 Task: Add an event with the title Project Quality Control and Improvement Measures, date '2024/04/02', time 8:50 AM to 10:50 AMand add a description: Maintain comprehensive documentation of the risk mitigation process, including risk registers, mitigation plans, and lessons learned. Documenting lessons learned enables future projects to benefit from the knowledge and experience gained during risk mitigation activities.Select event color  Flamingo . Add location for the event as: 123 Main Street, City Center, New York, USA, logged in from the account softage.4@softage.netand send the event invitation to softage.9@softage.net and softage.10@softage.net. Set a reminder for the event Daily
Action: Mouse moved to (87, 105)
Screenshot: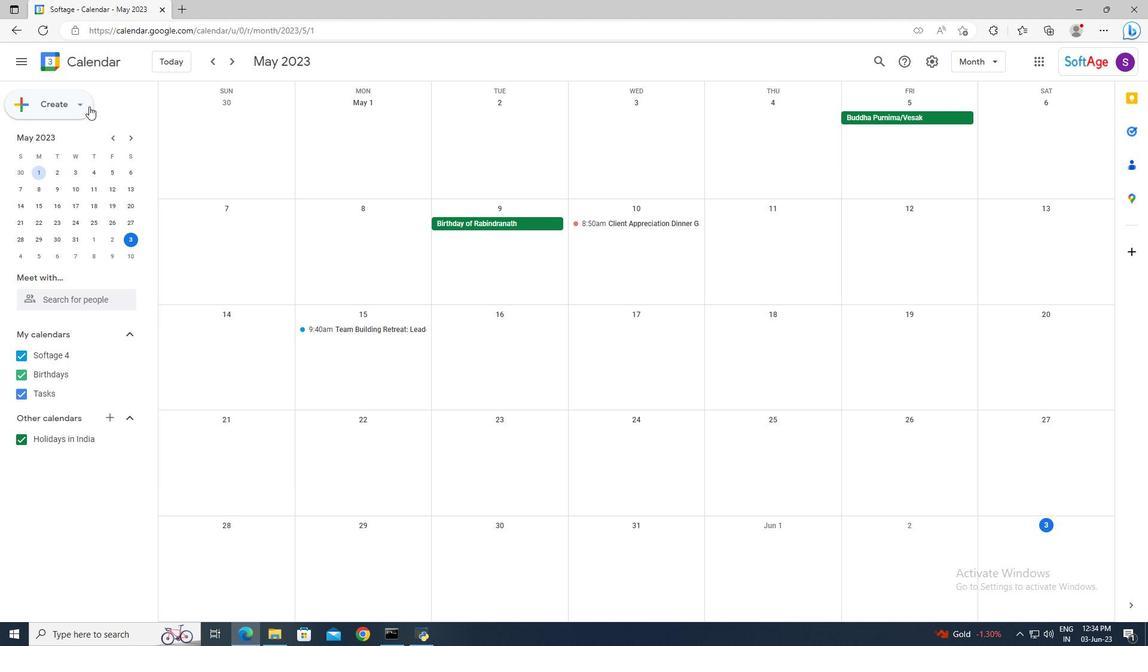 
Action: Mouse pressed left at (87, 105)
Screenshot: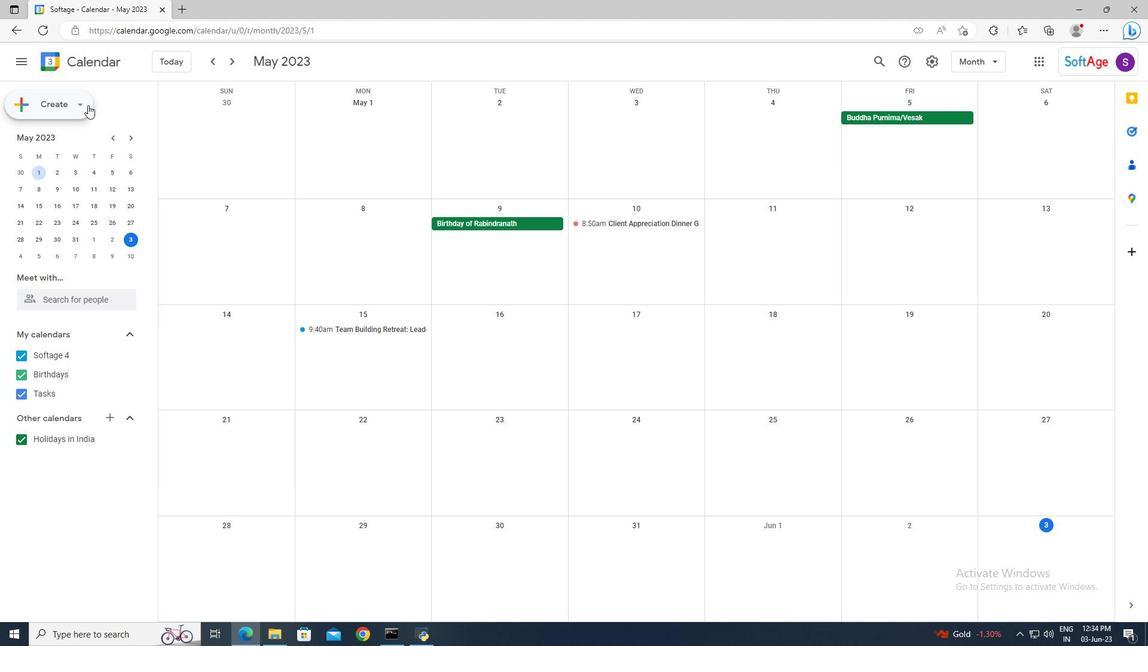 
Action: Mouse moved to (92, 133)
Screenshot: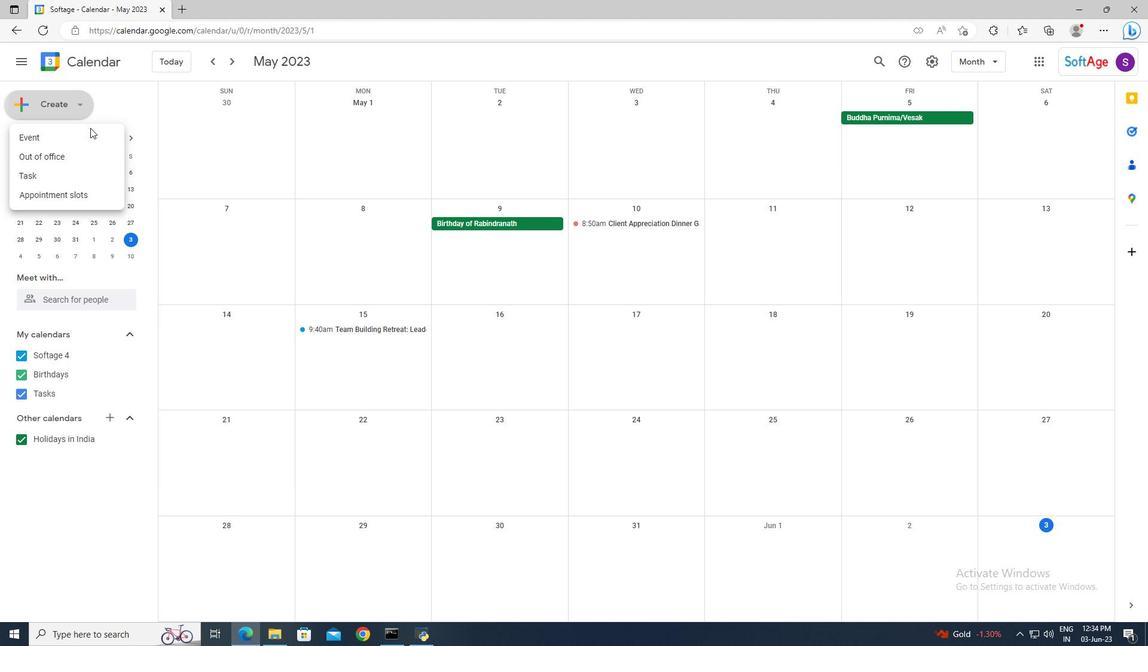 
Action: Mouse pressed left at (92, 133)
Screenshot: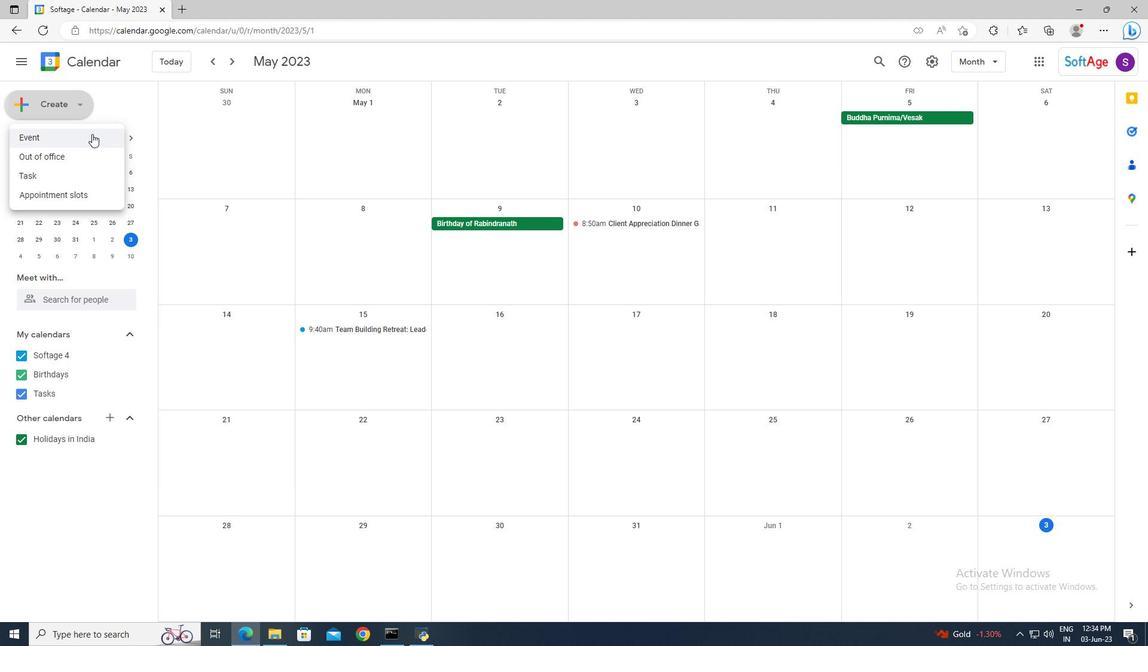 
Action: Mouse moved to (200, 396)
Screenshot: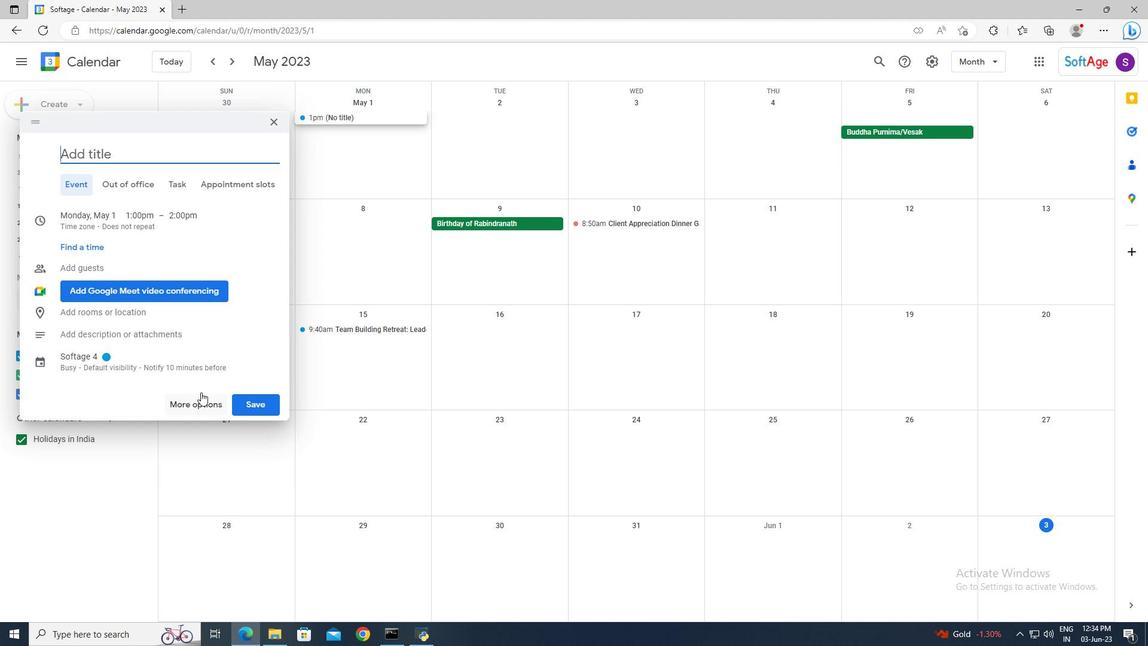 
Action: Mouse pressed left at (200, 396)
Screenshot: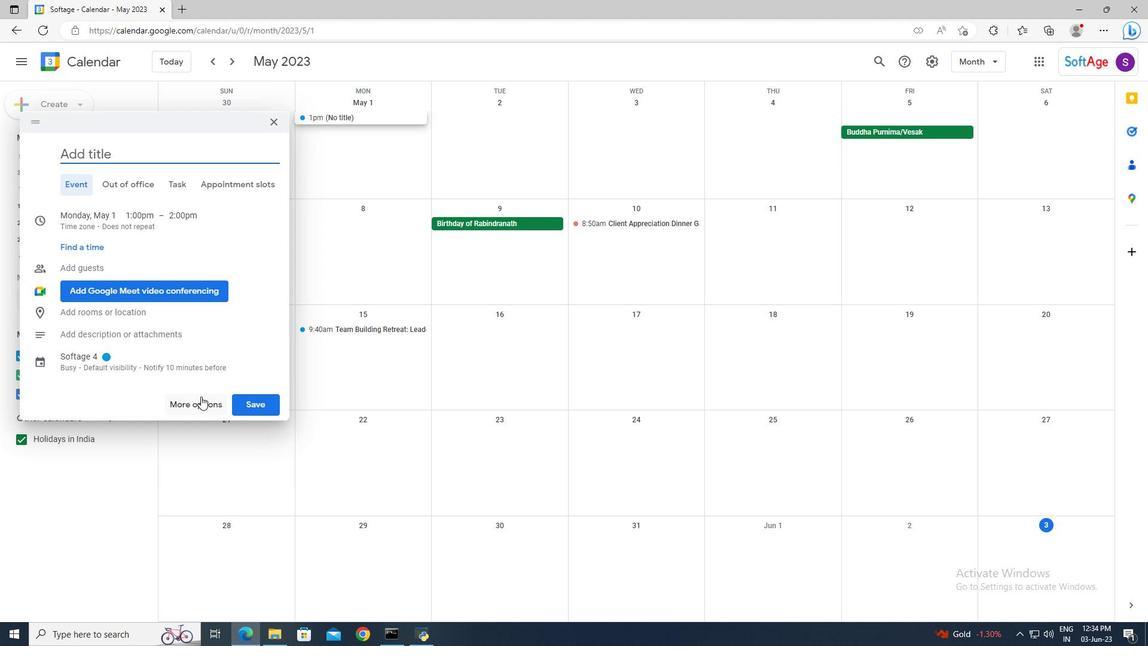 
Action: Mouse moved to (166, 69)
Screenshot: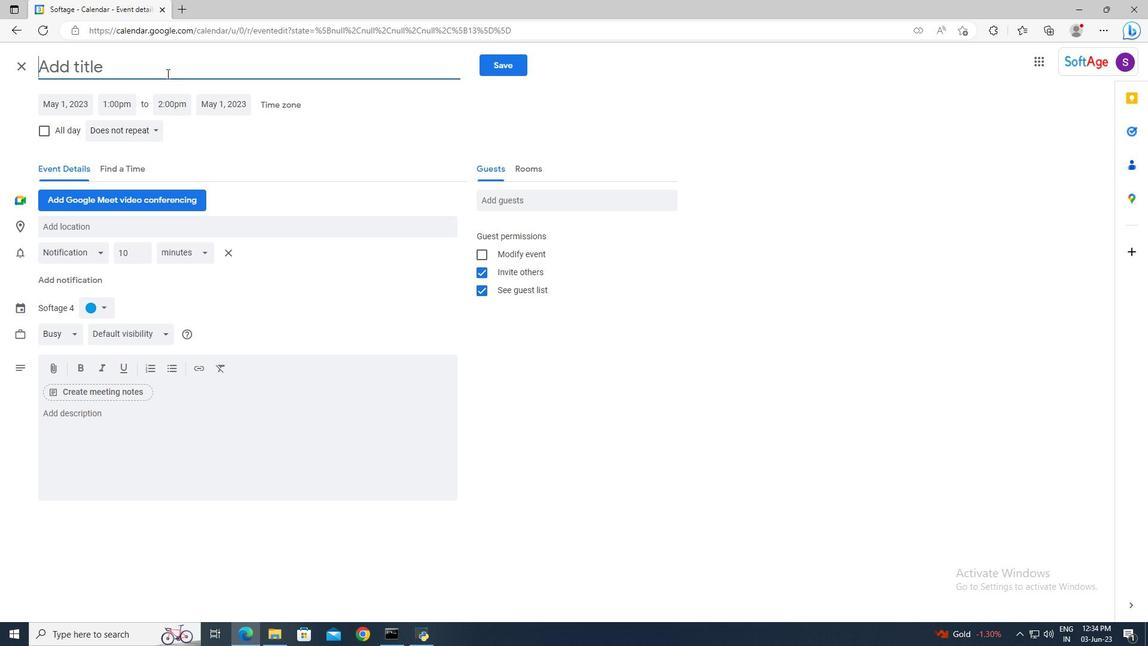 
Action: Mouse pressed left at (166, 69)
Screenshot: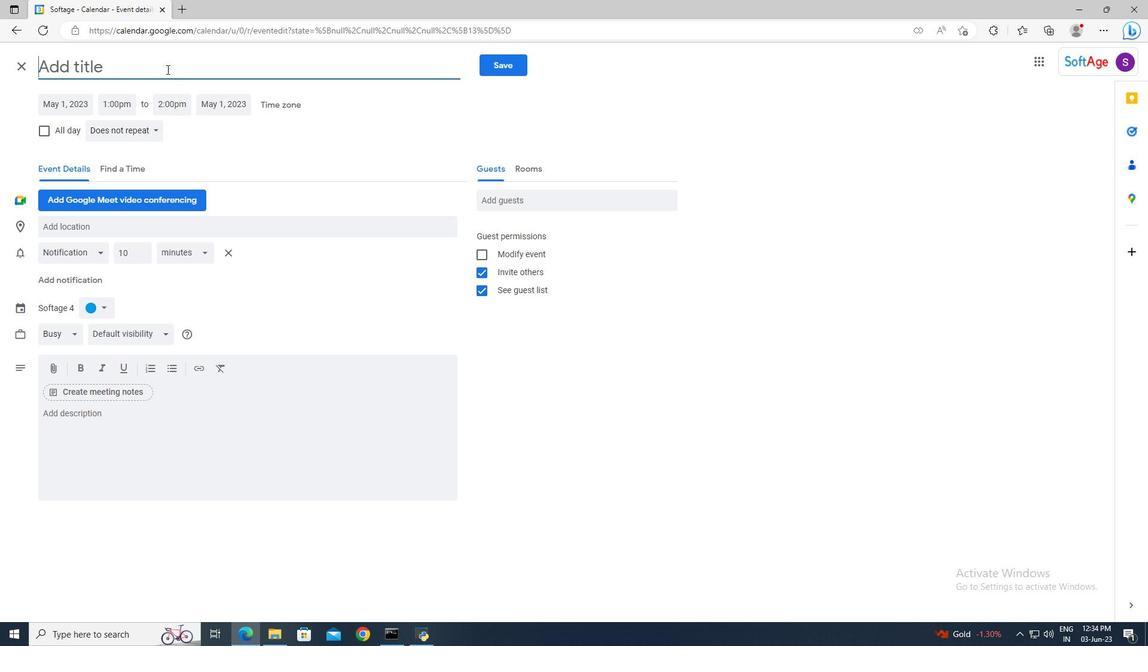 
Action: Key pressed <Key.shift>Pro
Screenshot: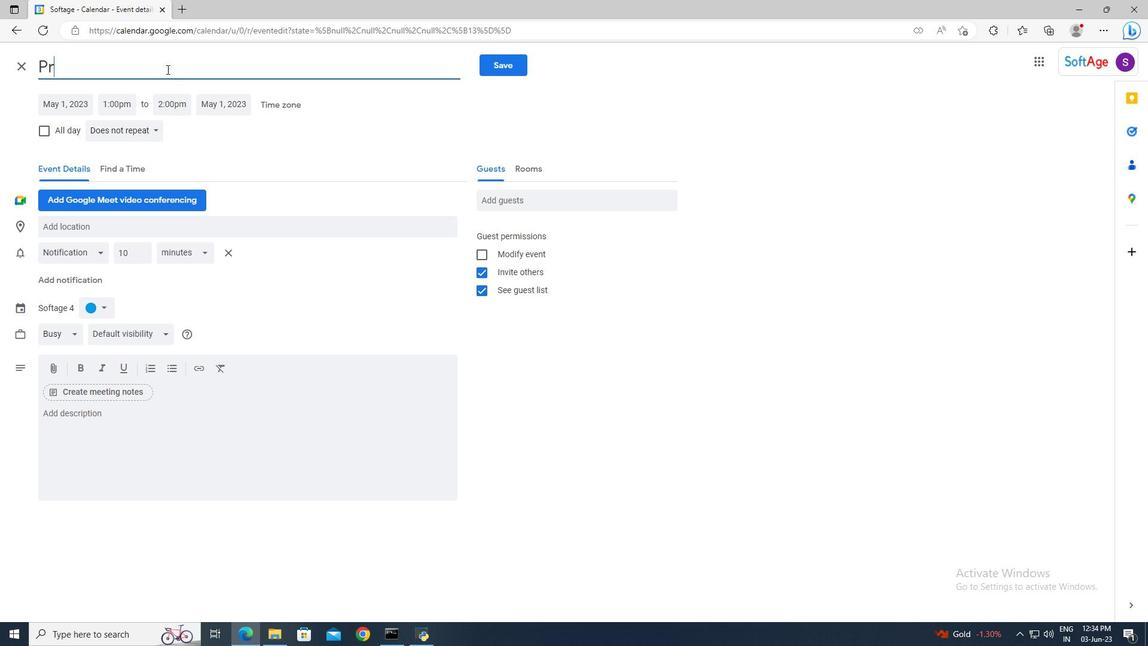 
Action: Mouse moved to (166, 69)
Screenshot: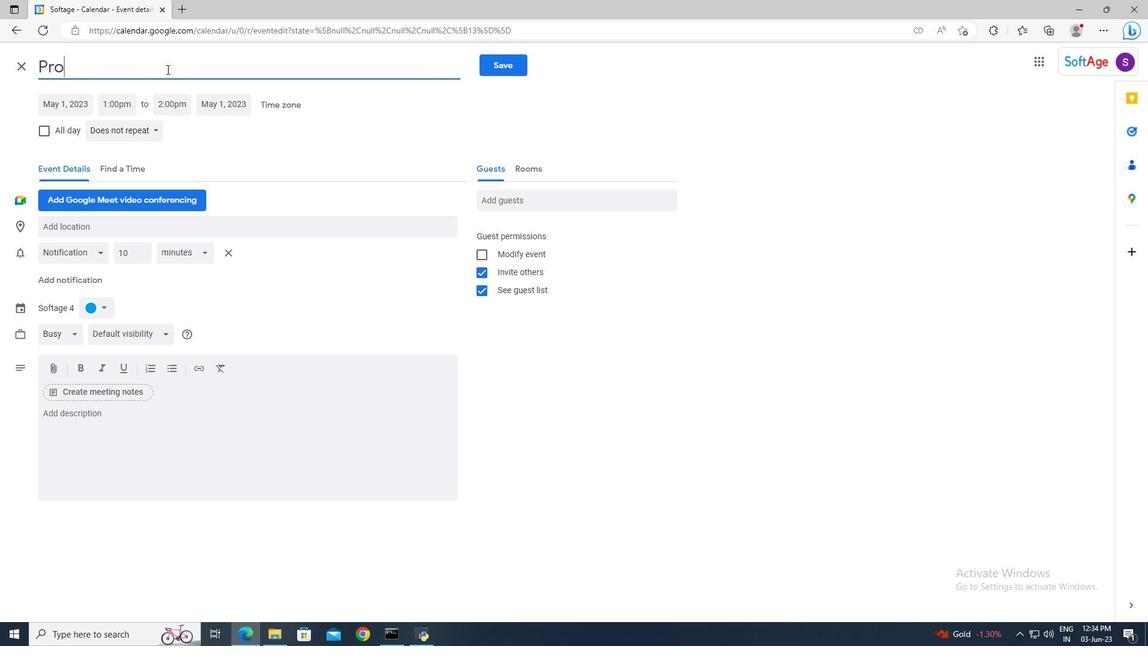 
Action: Key pressed ject<Key.space><Key.shift>Quality<Key.space><Key.shift>Control<Key.space>and<Key.space><Key.shift>Improvement<Key.space><Key.shift>Measures
Screenshot: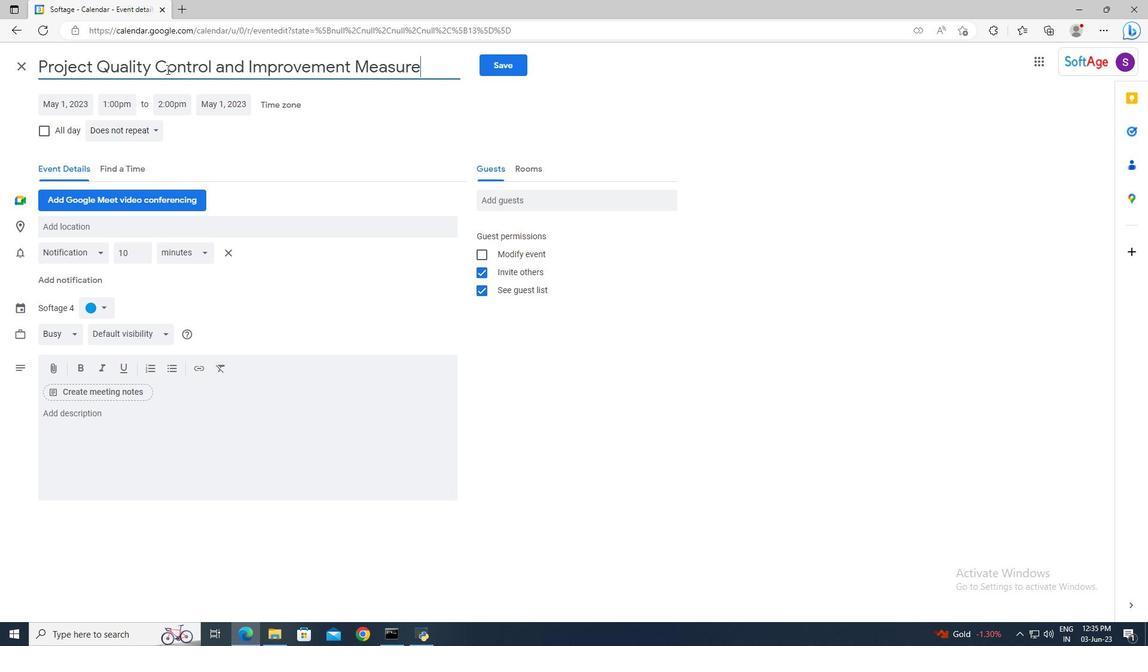 
Action: Mouse moved to (81, 104)
Screenshot: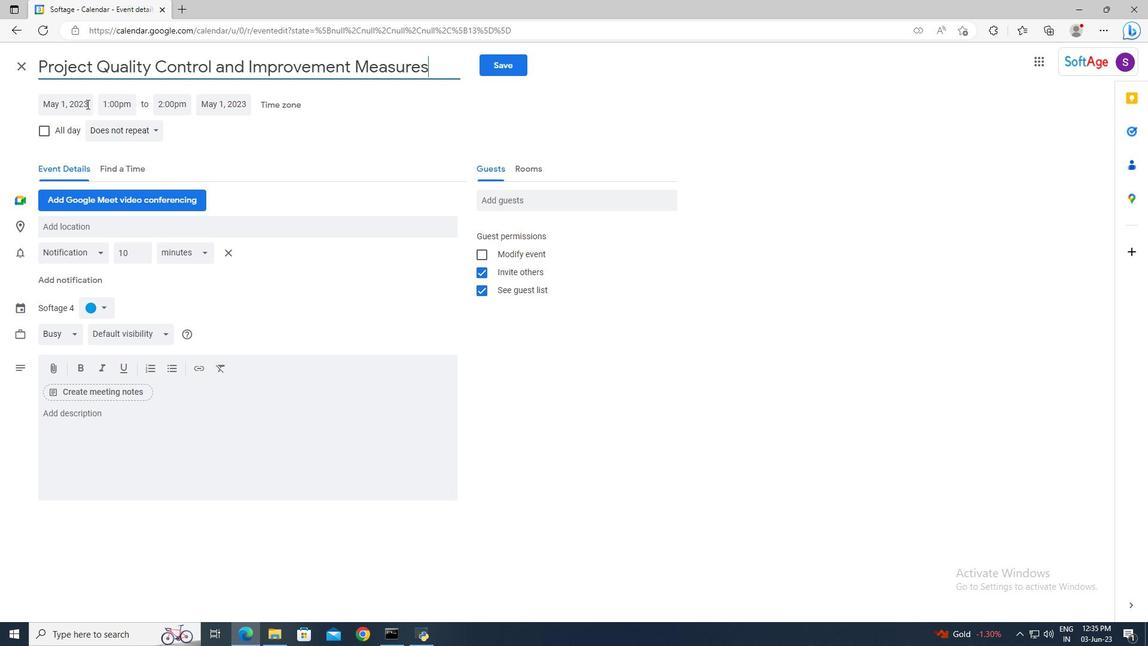 
Action: Mouse pressed left at (81, 104)
Screenshot: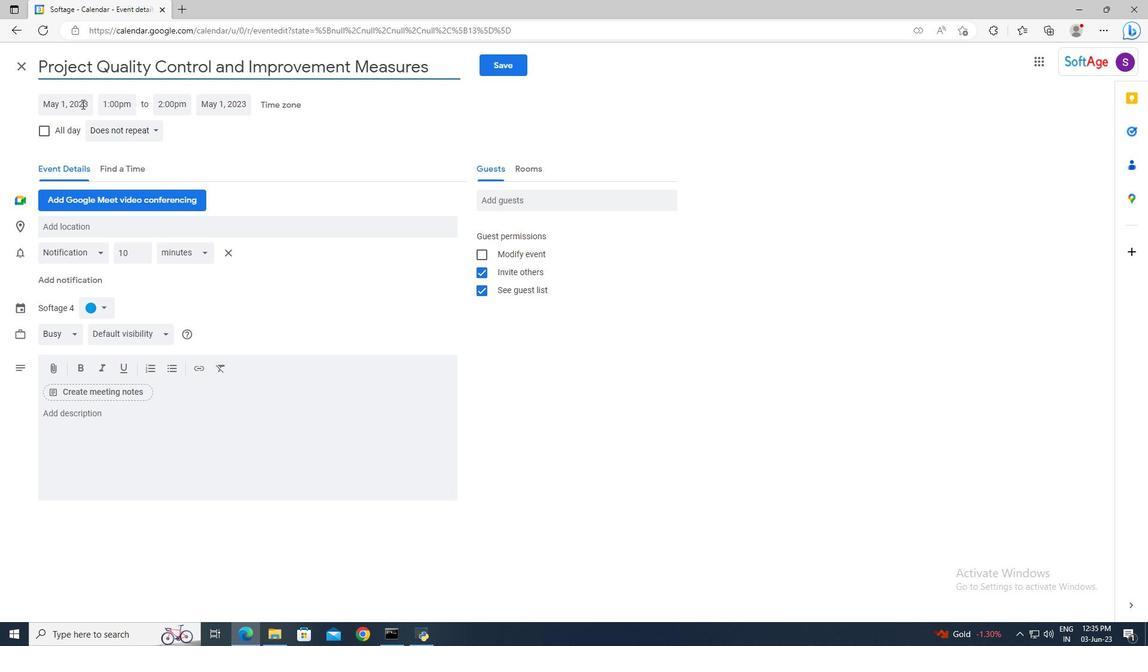 
Action: Mouse moved to (185, 130)
Screenshot: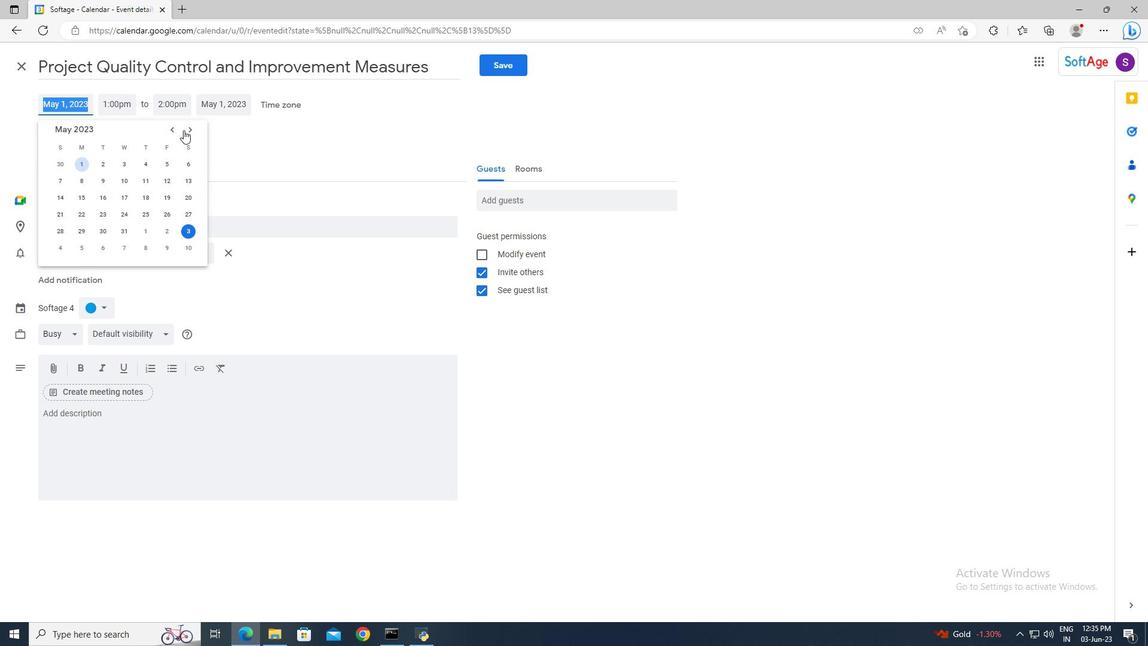 
Action: Mouse pressed left at (185, 130)
Screenshot: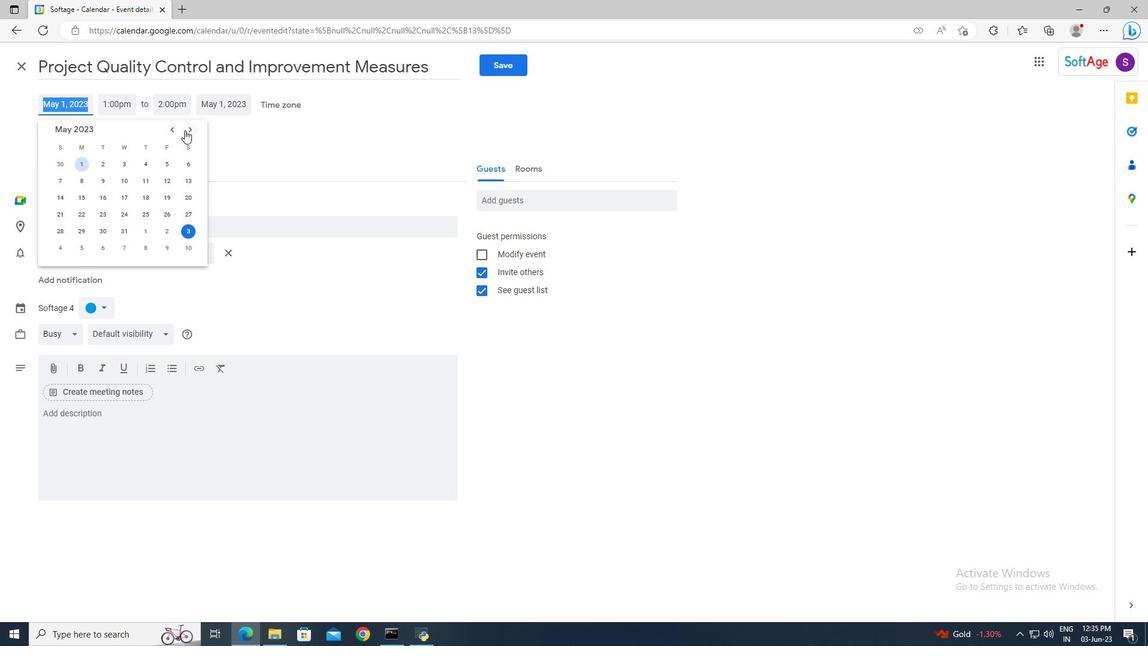 
Action: Mouse pressed left at (185, 130)
Screenshot: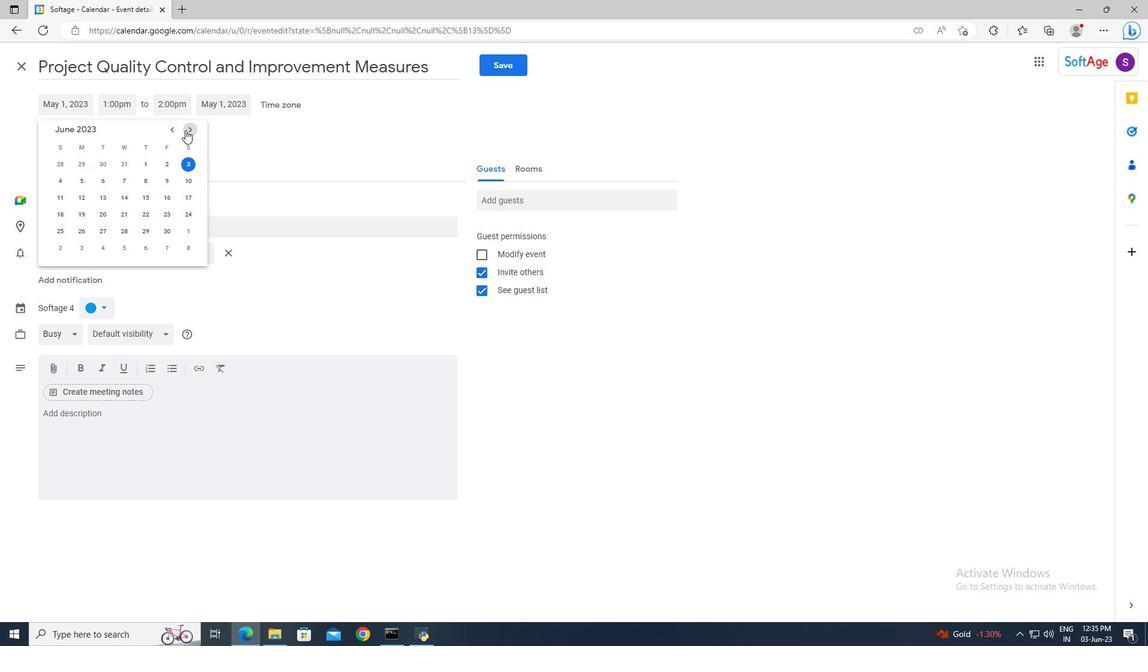 
Action: Mouse pressed left at (185, 130)
Screenshot: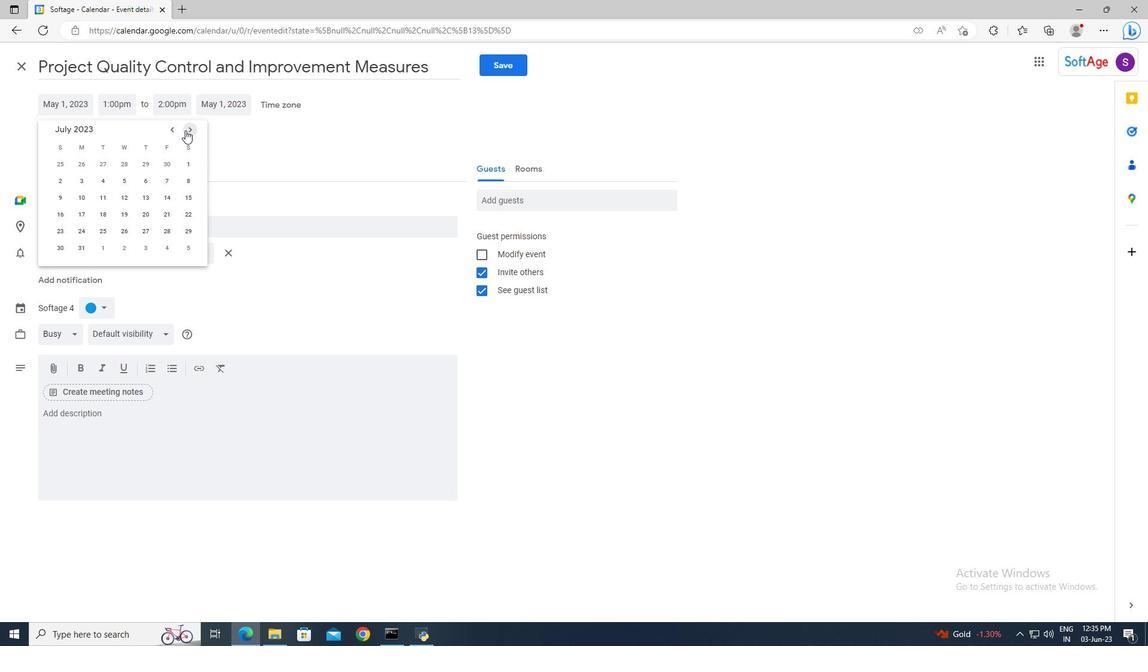 
Action: Mouse pressed left at (185, 130)
Screenshot: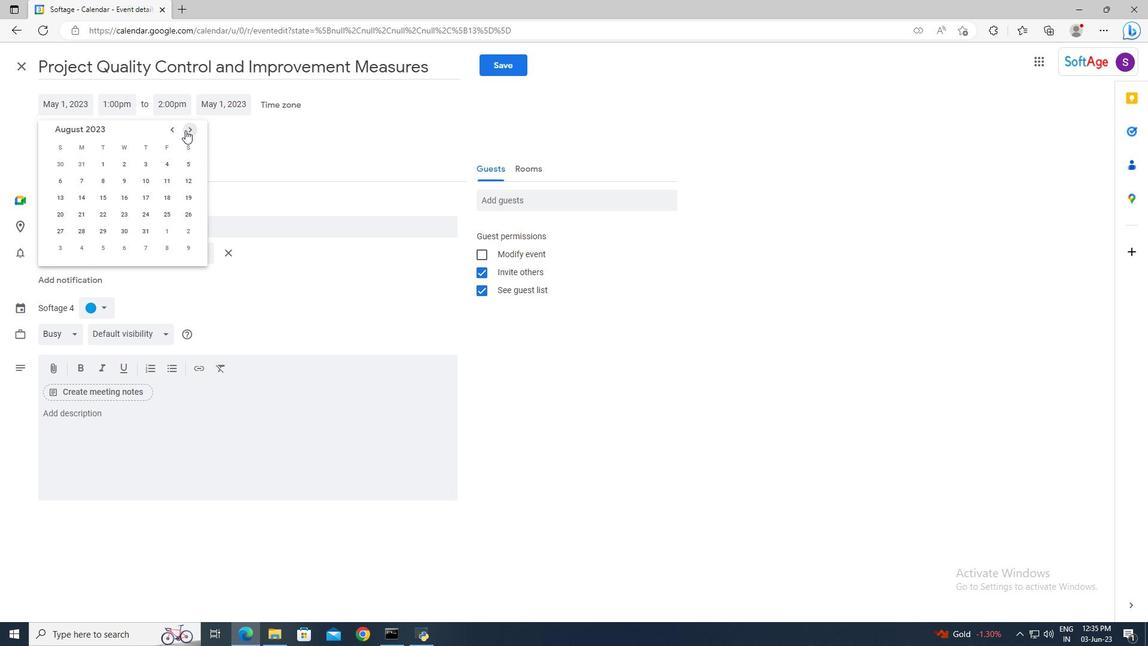 
Action: Mouse pressed left at (185, 130)
Screenshot: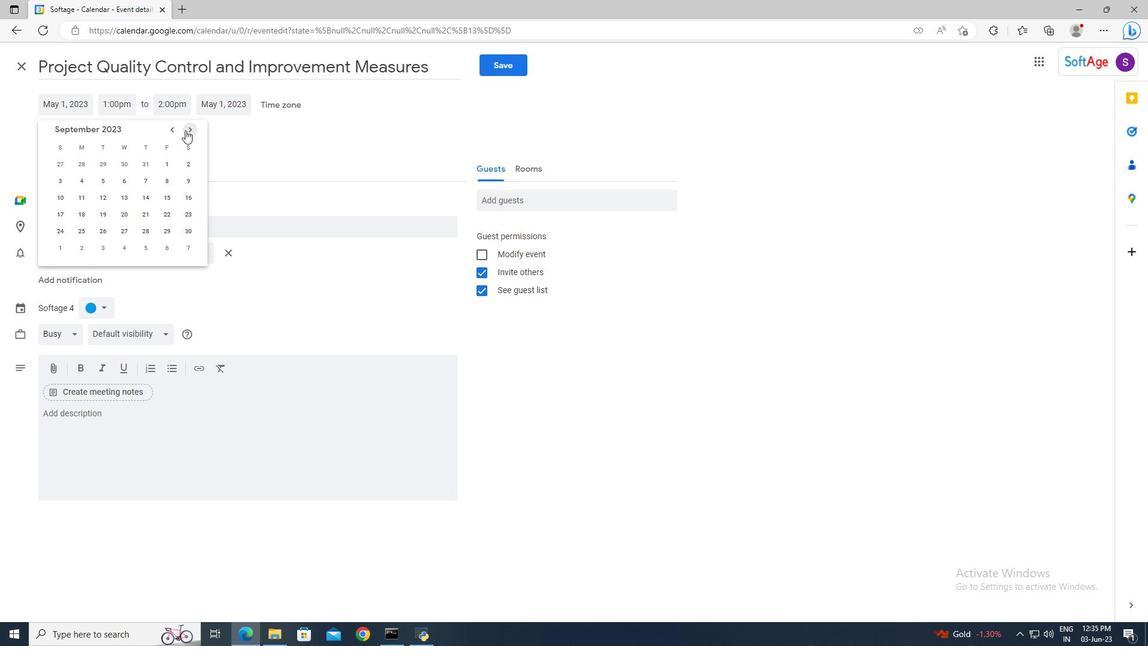 
Action: Mouse pressed left at (185, 130)
Screenshot: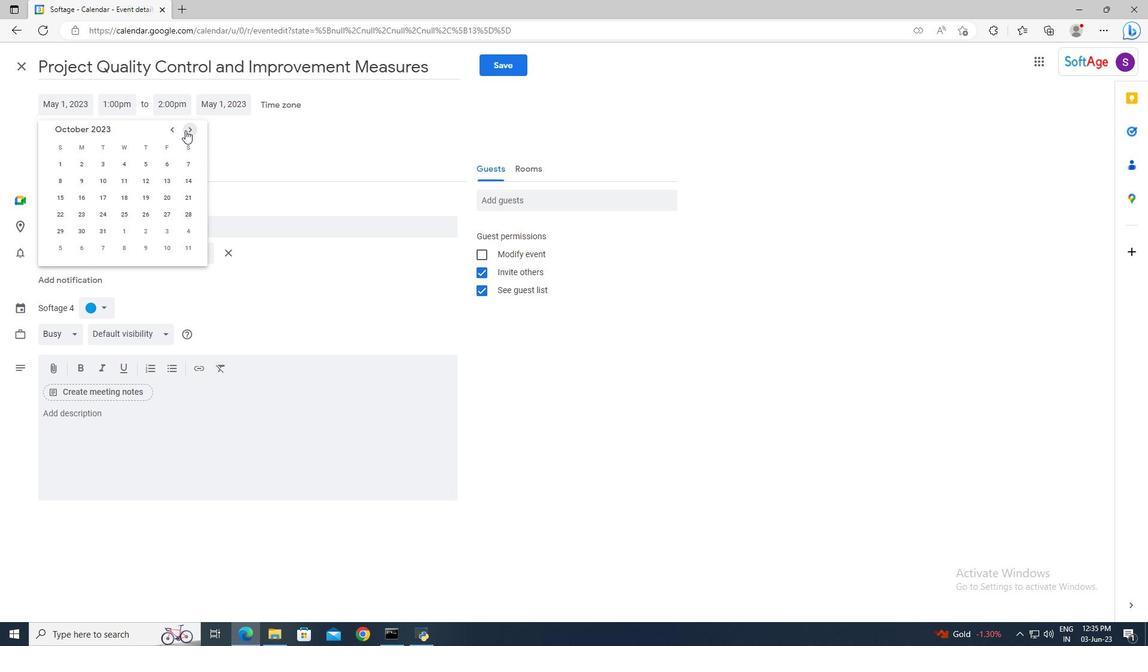 
Action: Mouse pressed left at (185, 130)
Screenshot: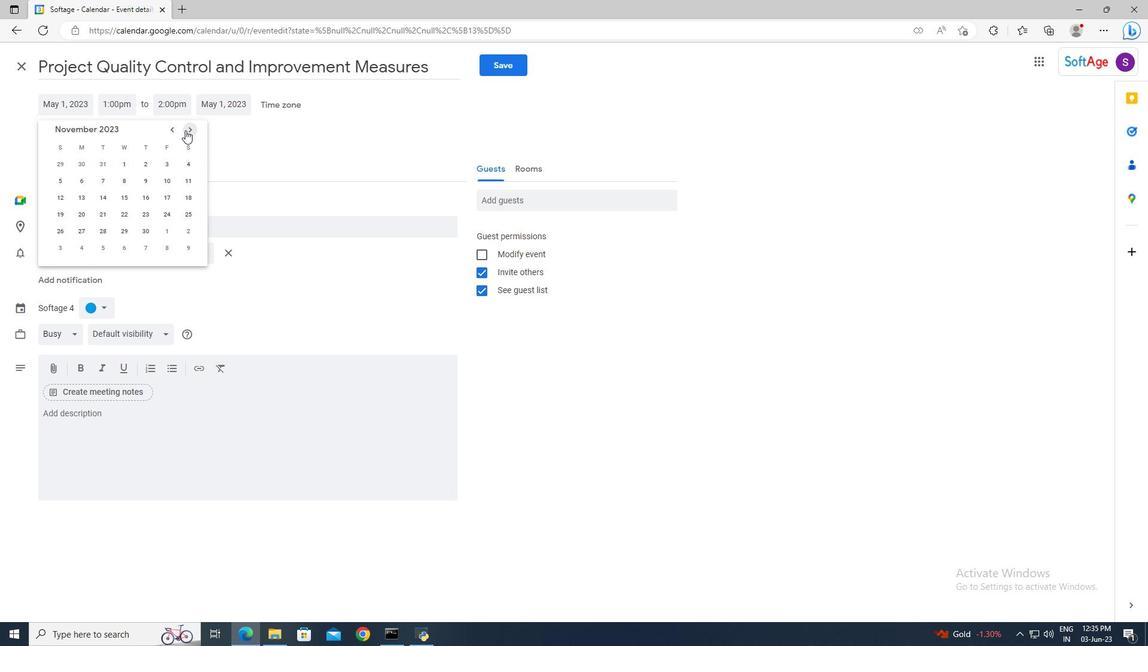 
Action: Mouse pressed left at (185, 130)
Screenshot: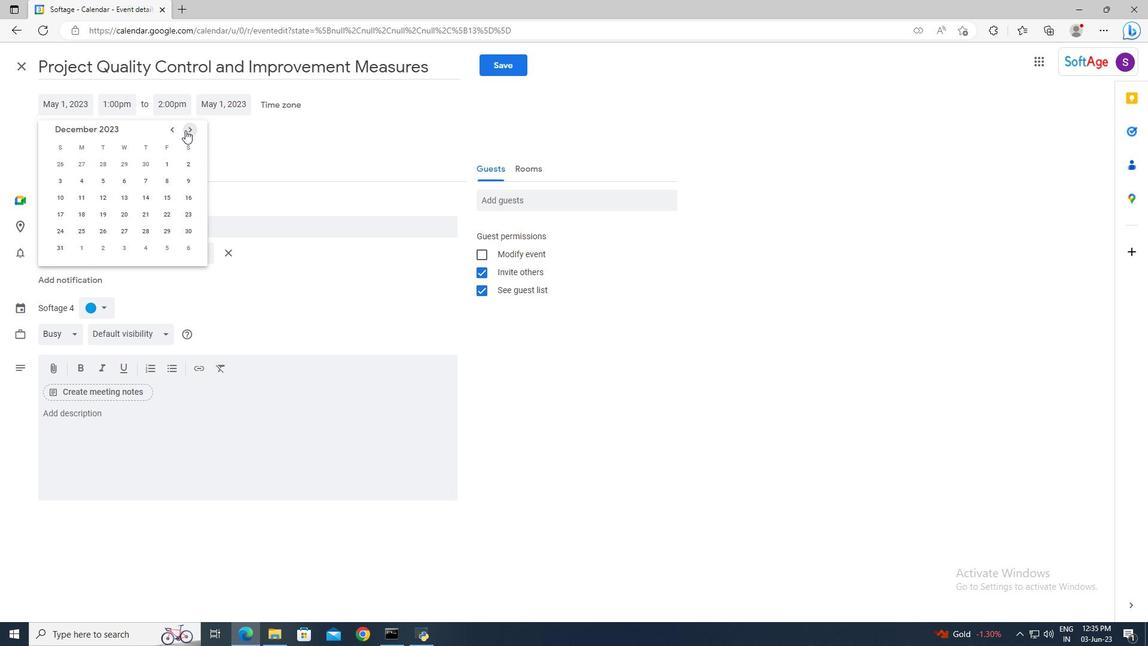 
Action: Mouse pressed left at (185, 130)
Screenshot: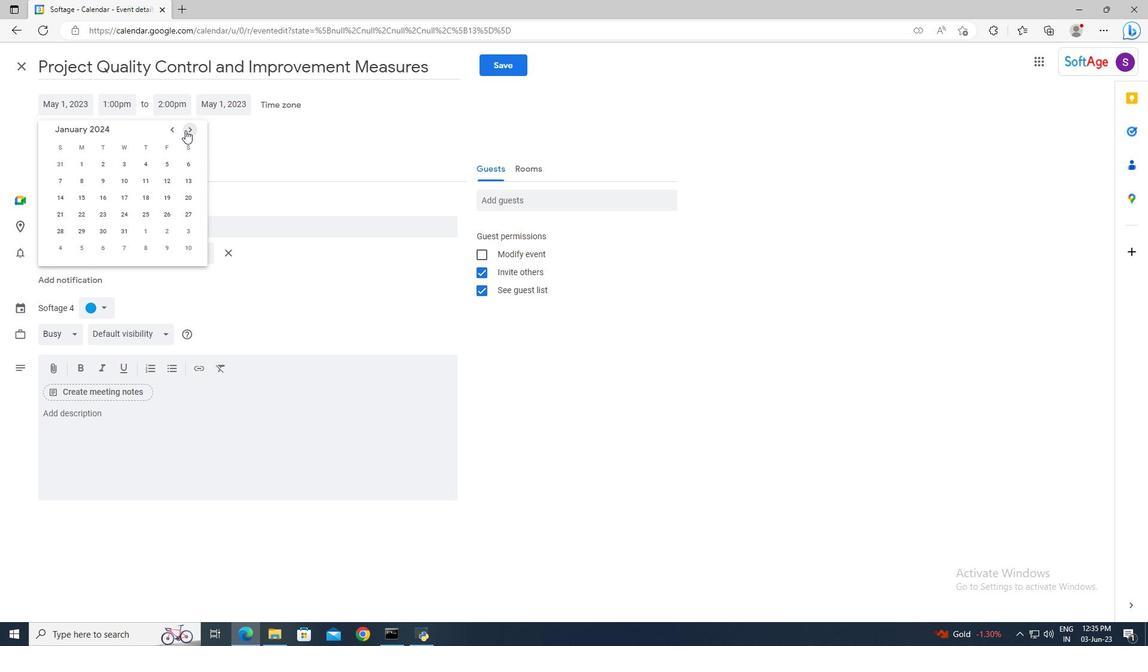 
Action: Mouse pressed left at (185, 130)
Screenshot: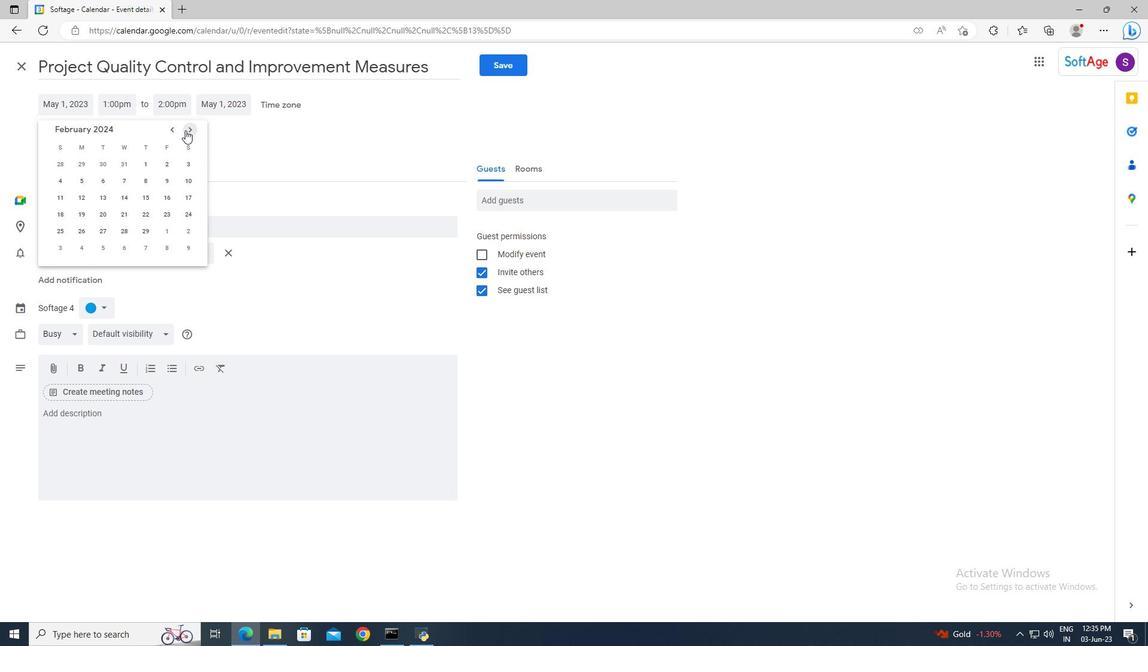 
Action: Mouse pressed left at (185, 130)
Screenshot: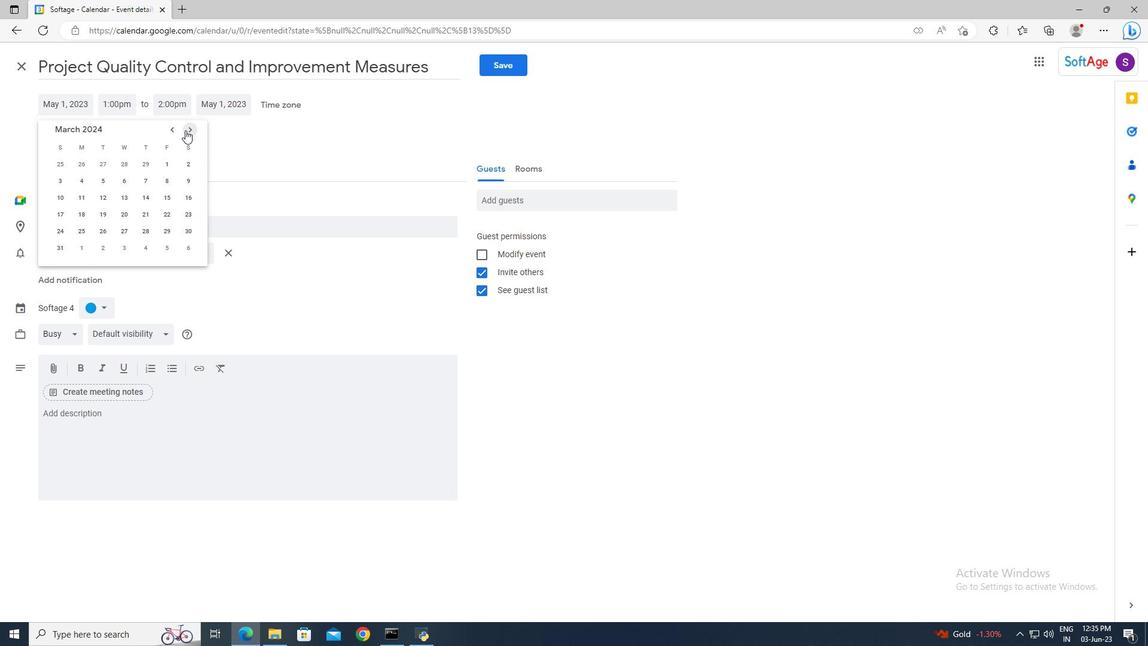 
Action: Mouse moved to (105, 163)
Screenshot: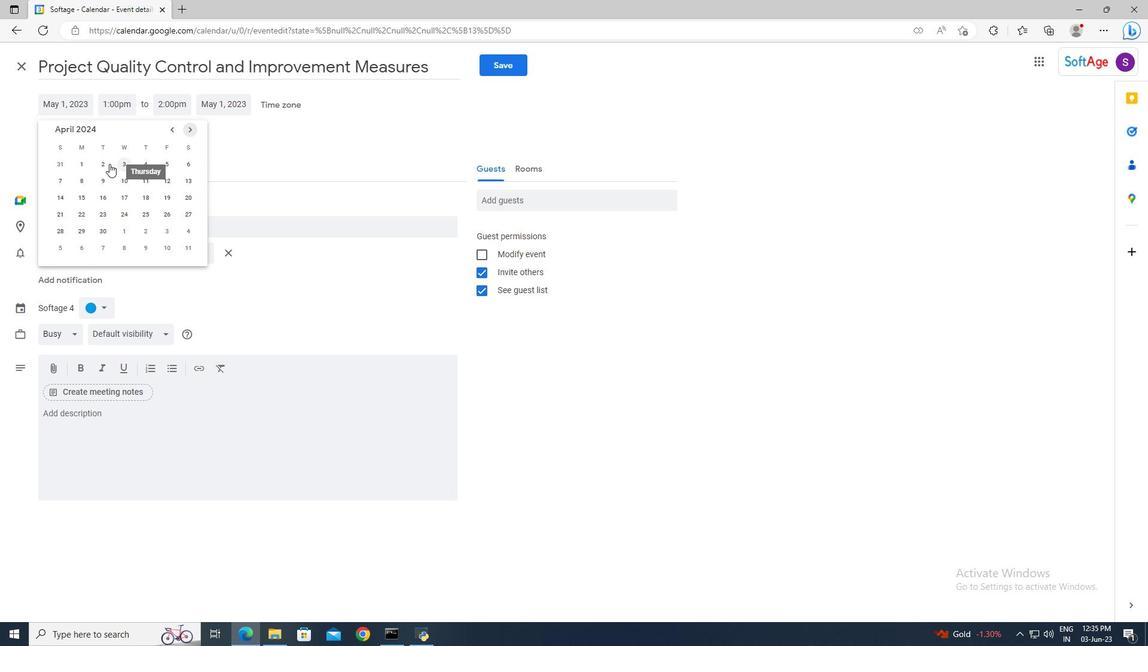 
Action: Mouse pressed left at (105, 163)
Screenshot: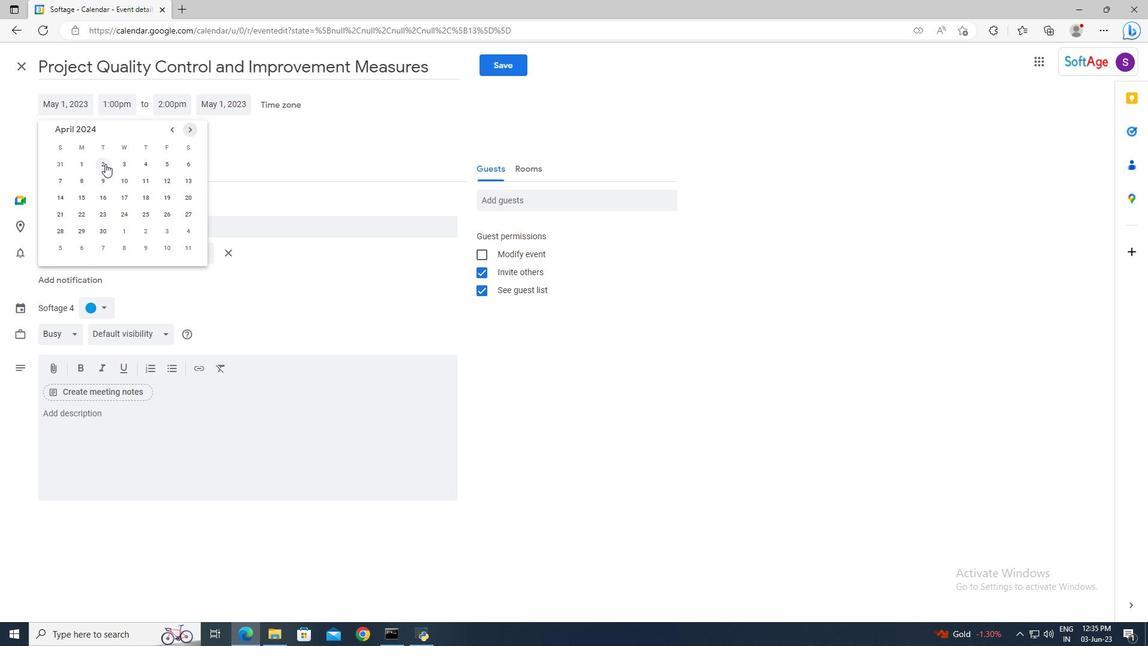 
Action: Mouse moved to (116, 107)
Screenshot: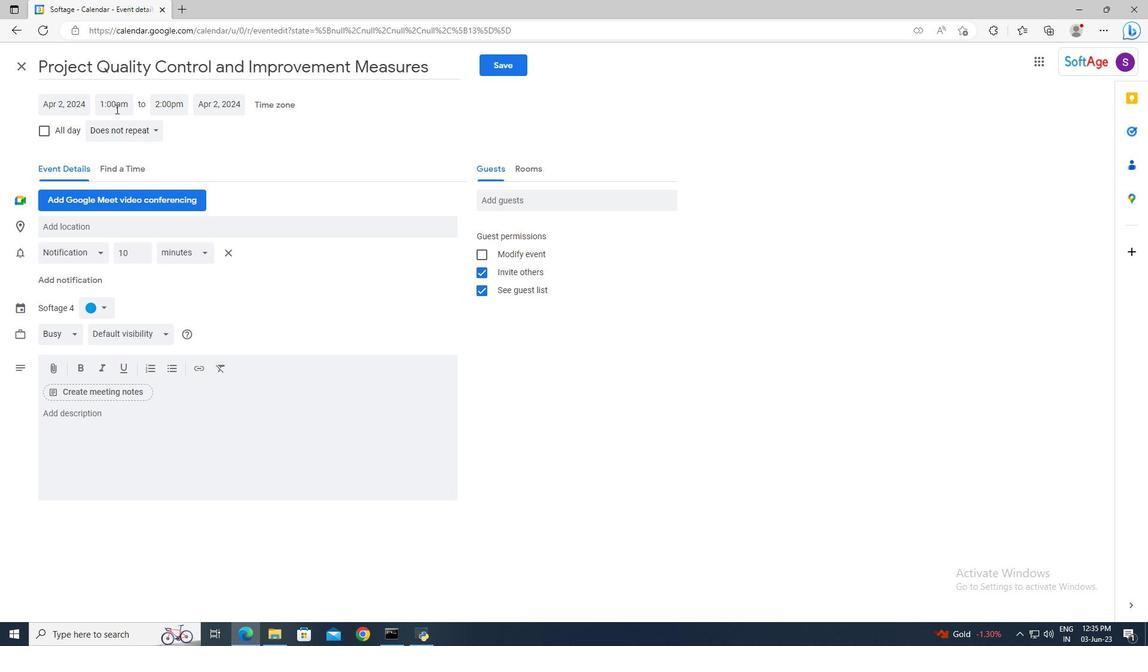 
Action: Mouse pressed left at (116, 107)
Screenshot: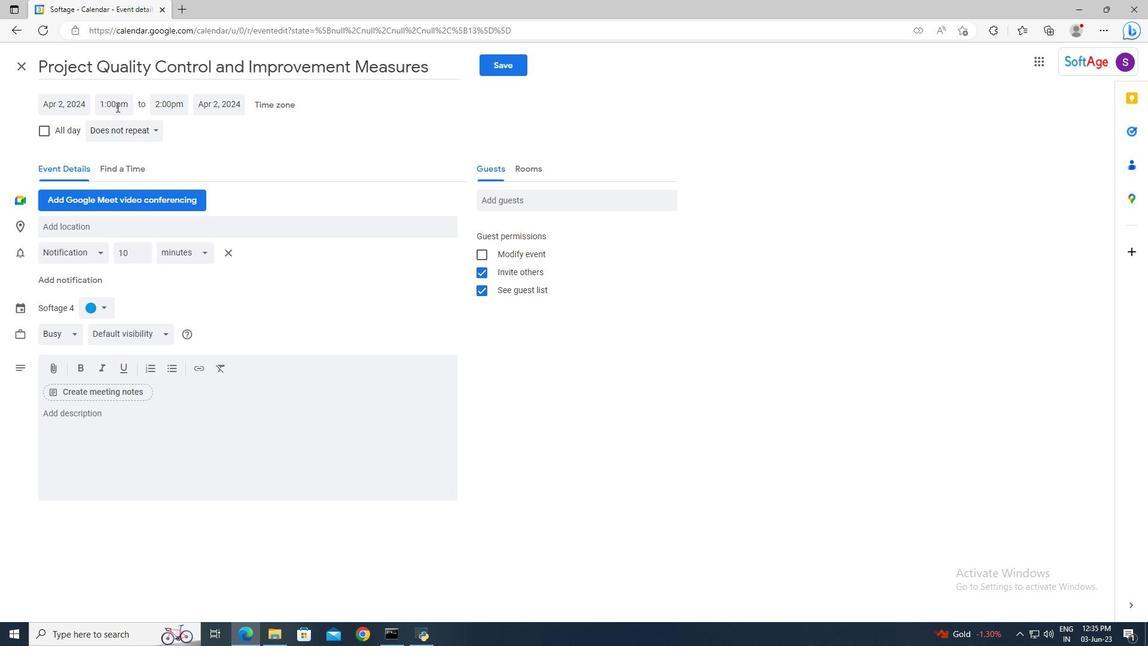 
Action: Key pressed 8<Key.shift>:50am<Key.enter><Key.tab>10<Key.shift>:50am<Key.enter>
Screenshot: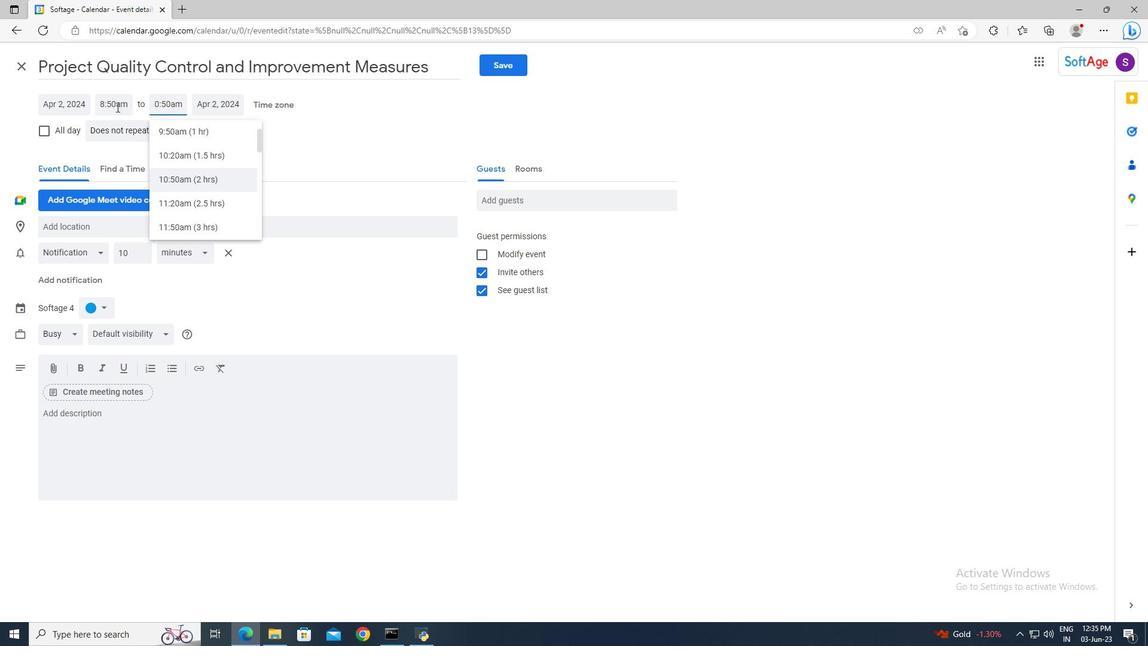 
Action: Mouse moved to (118, 418)
Screenshot: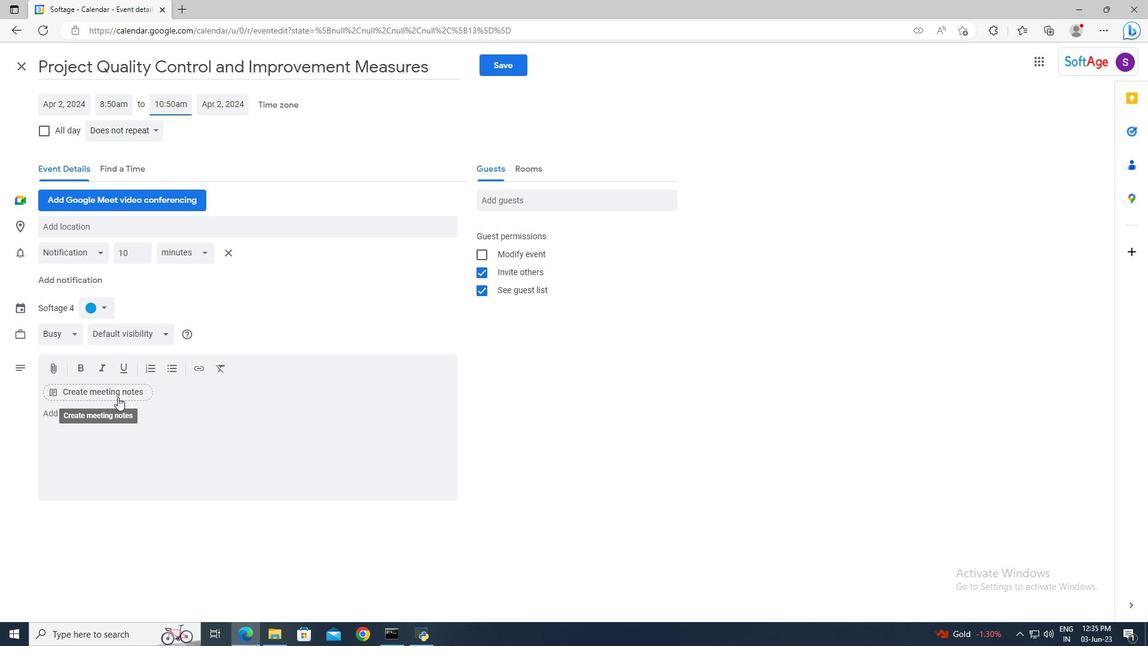 
Action: Mouse pressed left at (118, 418)
Screenshot: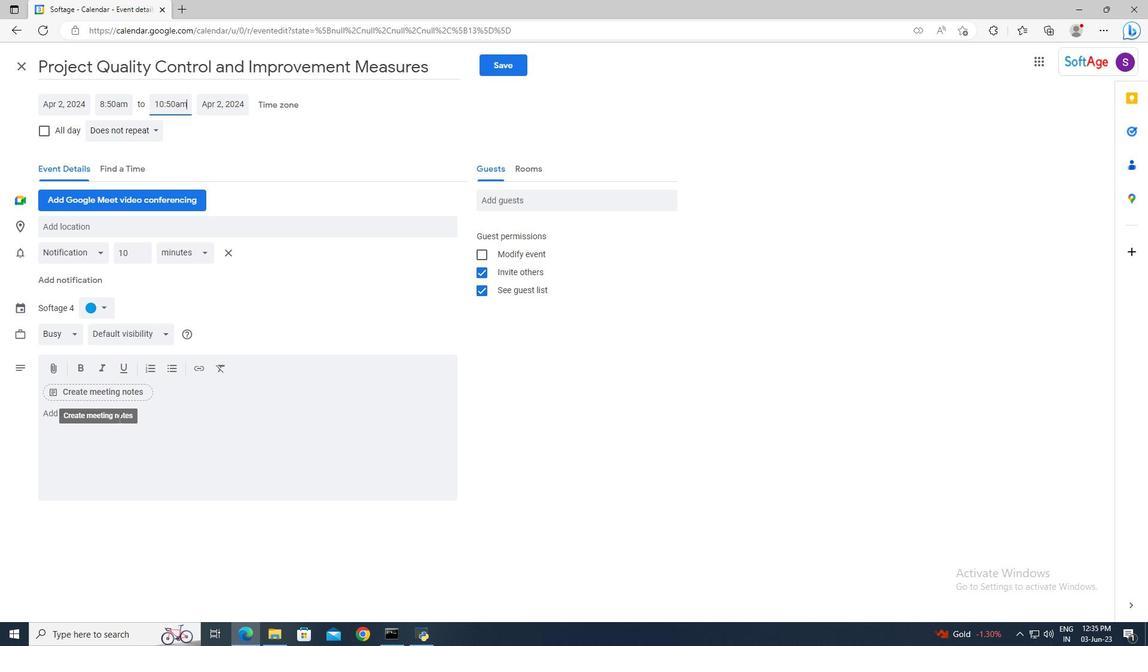 
Action: Key pressed <Key.shift>Maintain<Key.space>comprehensive<Key.space>documentation<Key.space>of<Key.space>the<Key.space>risk<Key.space>mitigation<Key.space>process,<Key.space>including<Key.space>risk<Key.space>registers,<Key.space>mitigation<Key.space>plans,<Key.space>and<Key.space>lessons<Key.space>learned.<Key.space><Key.shift>Documenting<Key.space>lessons<Key.space>learned<Key.space>enables<Key.space>future<Key.space>projects<Key.space>to<Key.space>benefit<Key.space>from<Key.space>the<Key.space>knowledge<Key.space>and<Key.space>experience<Key.space>gained<Key.space>during<Key.space>risk<Key.space>mitigation<Key.space>activities.
Screenshot: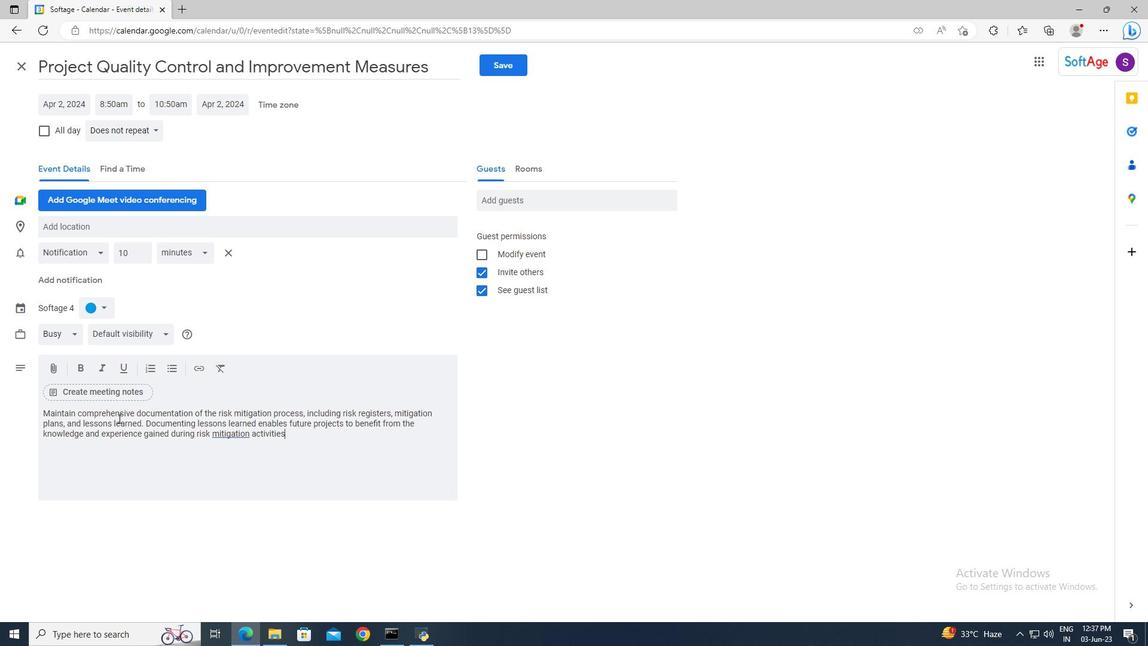 
Action: Mouse moved to (104, 304)
Screenshot: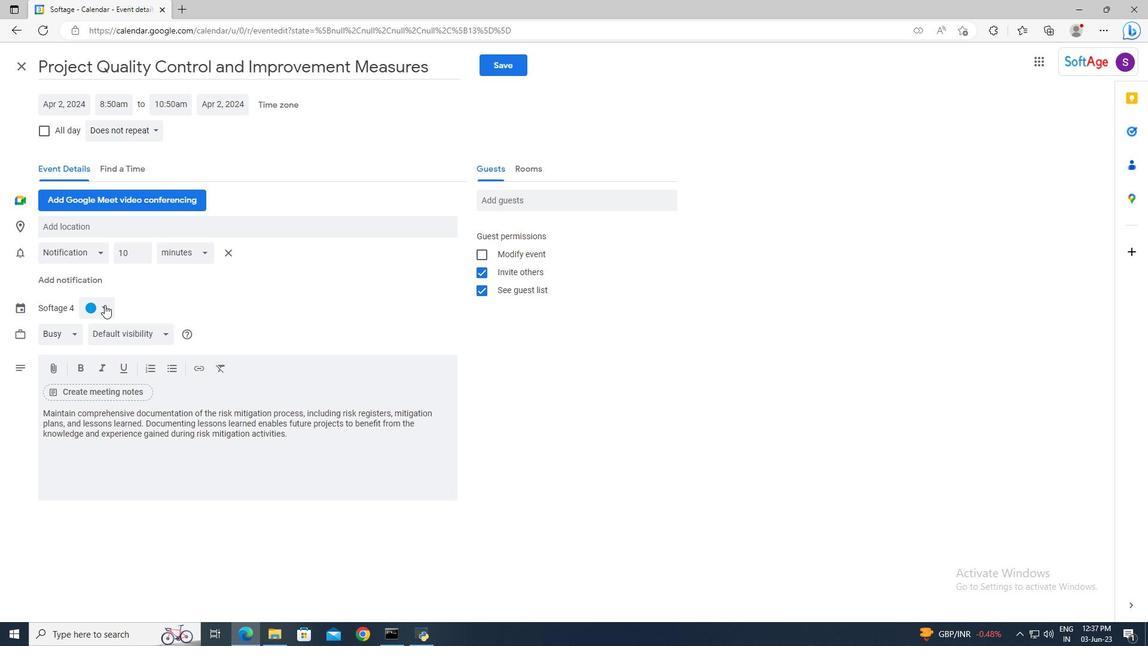 
Action: Mouse pressed left at (104, 304)
Screenshot: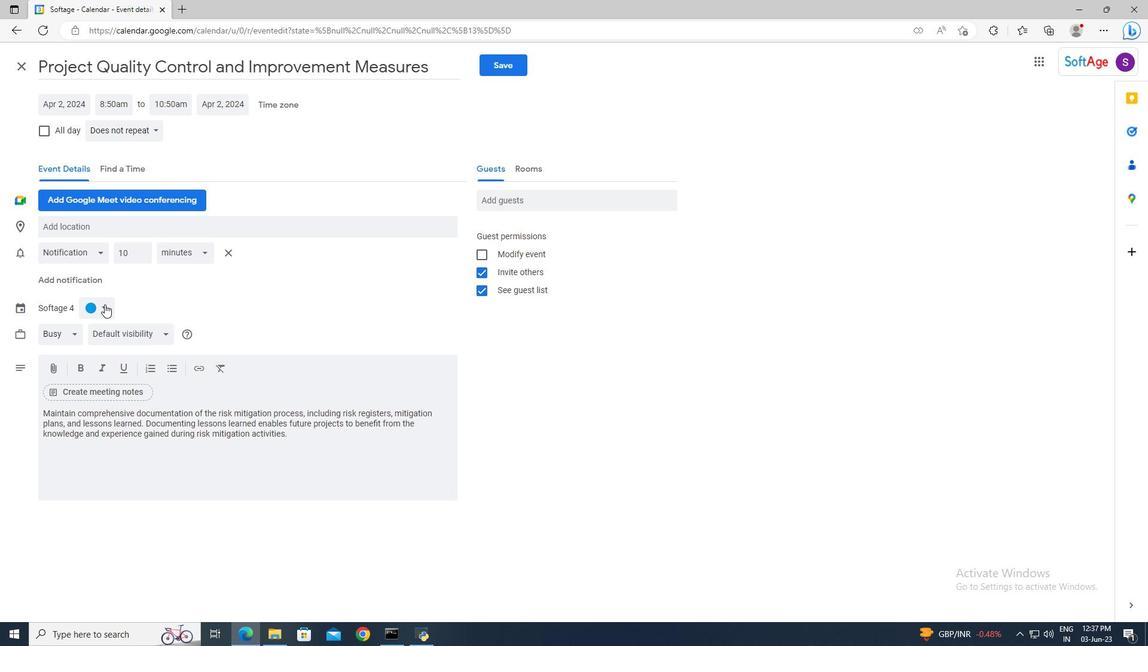 
Action: Mouse moved to (105, 306)
Screenshot: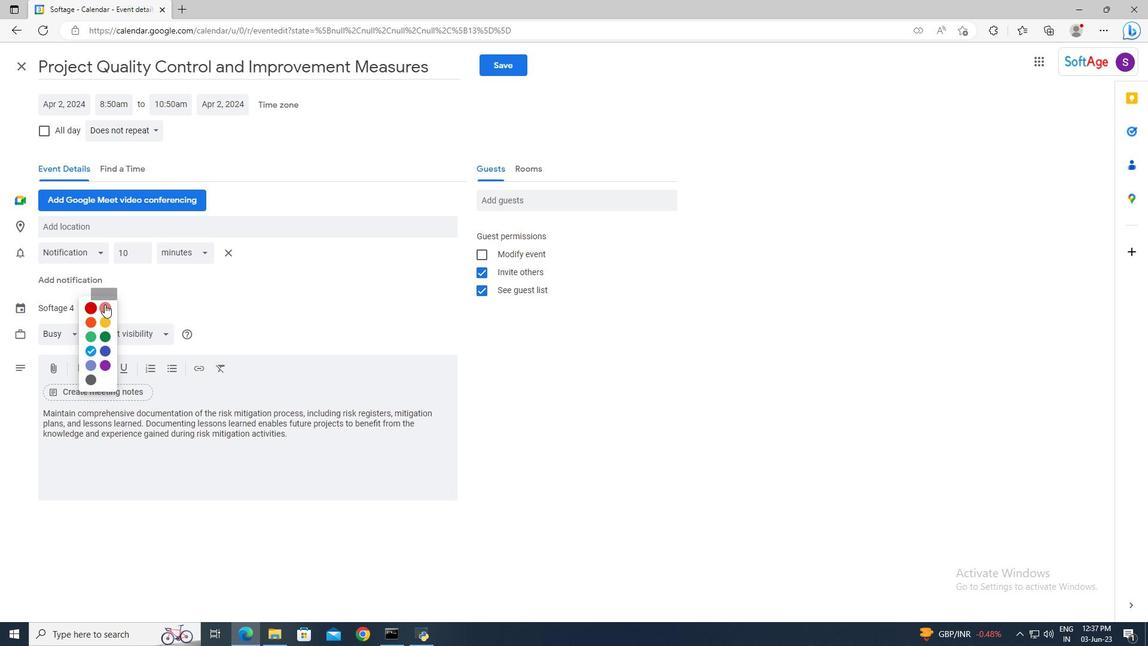 
Action: Mouse pressed left at (105, 306)
Screenshot: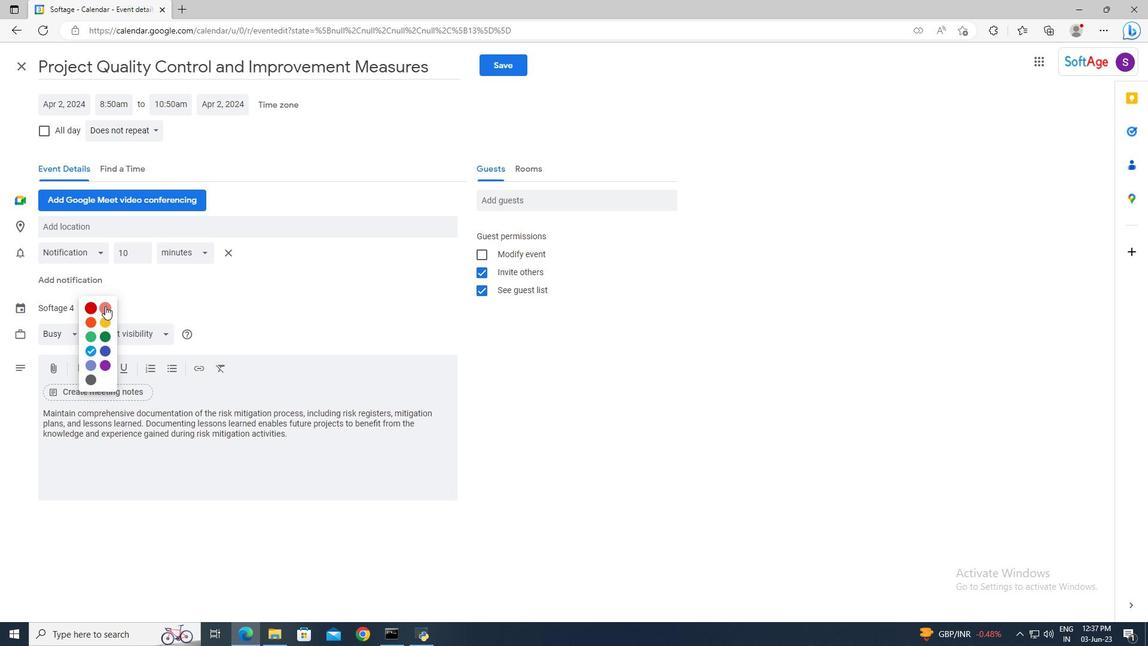 
Action: Mouse moved to (109, 228)
Screenshot: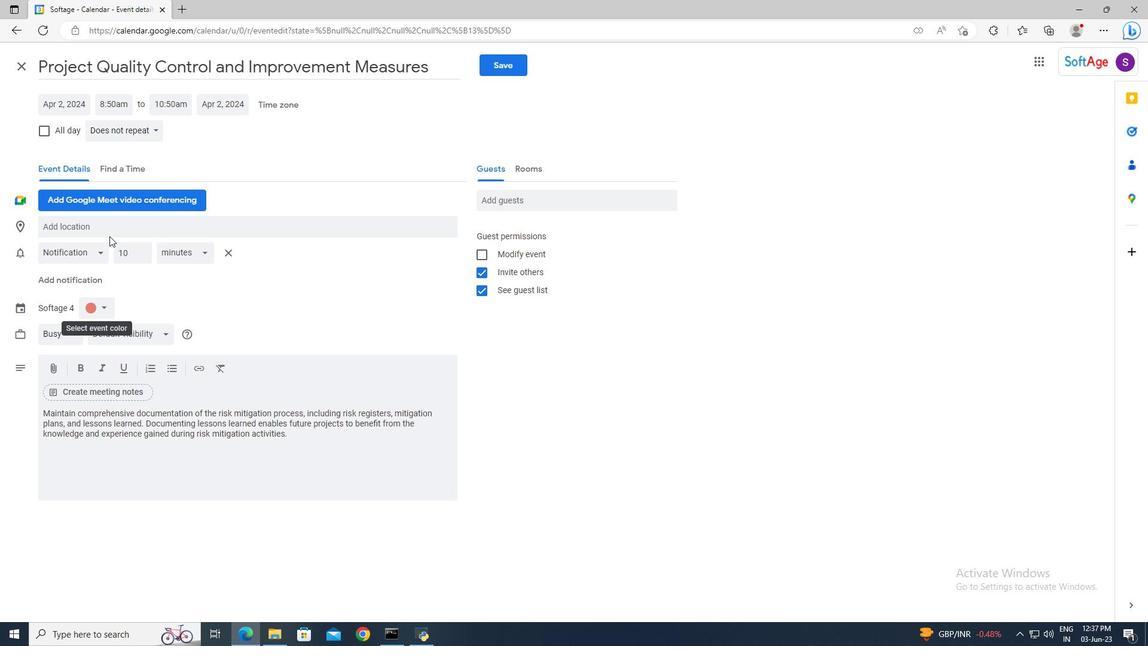 
Action: Mouse pressed left at (109, 228)
Screenshot: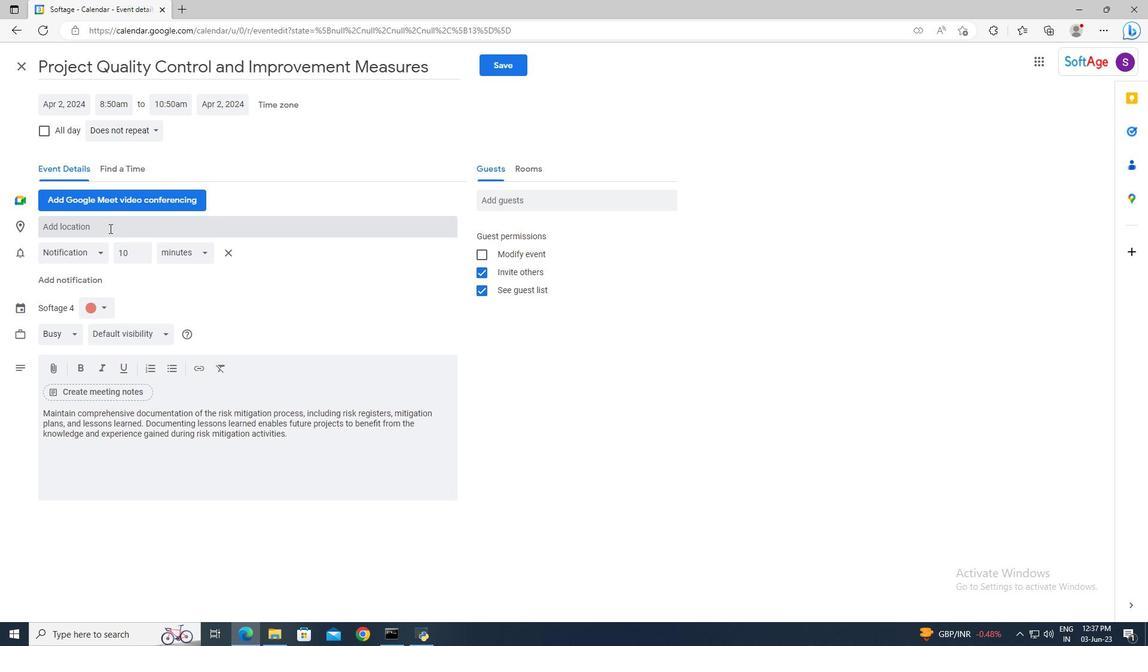 
Action: Mouse moved to (109, 227)
Screenshot: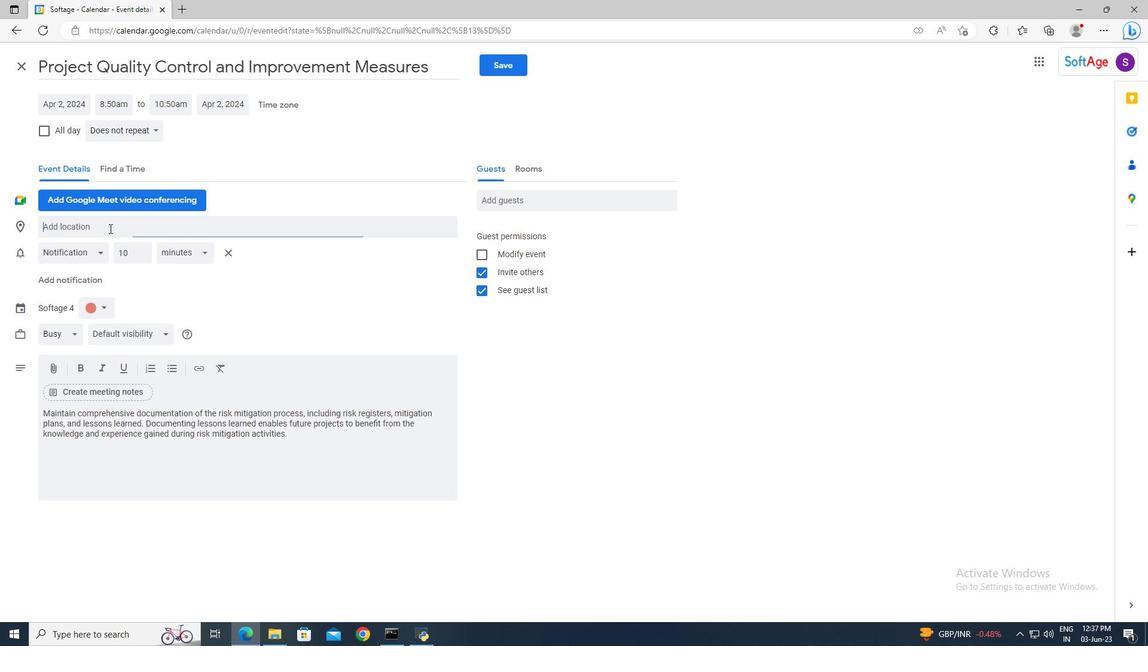 
Action: Key pressed <Key.shift>123<Key.space><Key.shift>Main<Key.space><Key.shift_r>Street,<Key.space><Key.shift>City<Key.space><Key.shift>Center,<Key.space><Key.shift>New<Key.space><Key.shift>York,<Key.space><Key.shift>U<Key.shift>SA<Key.enter>
Screenshot: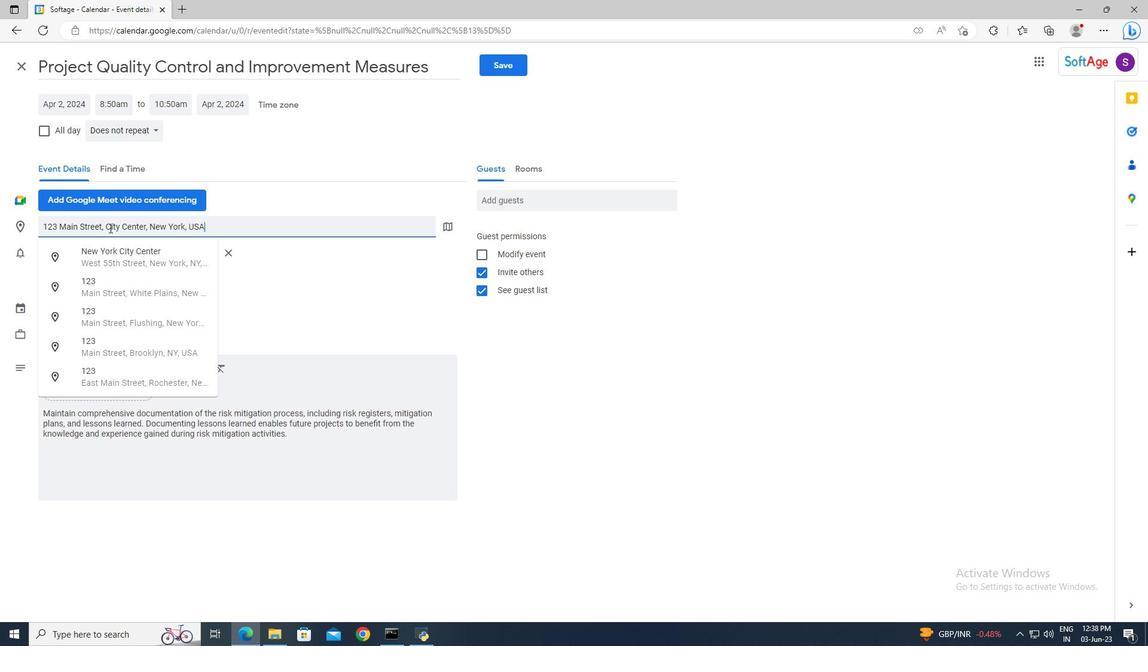 
Action: Mouse moved to (525, 198)
Screenshot: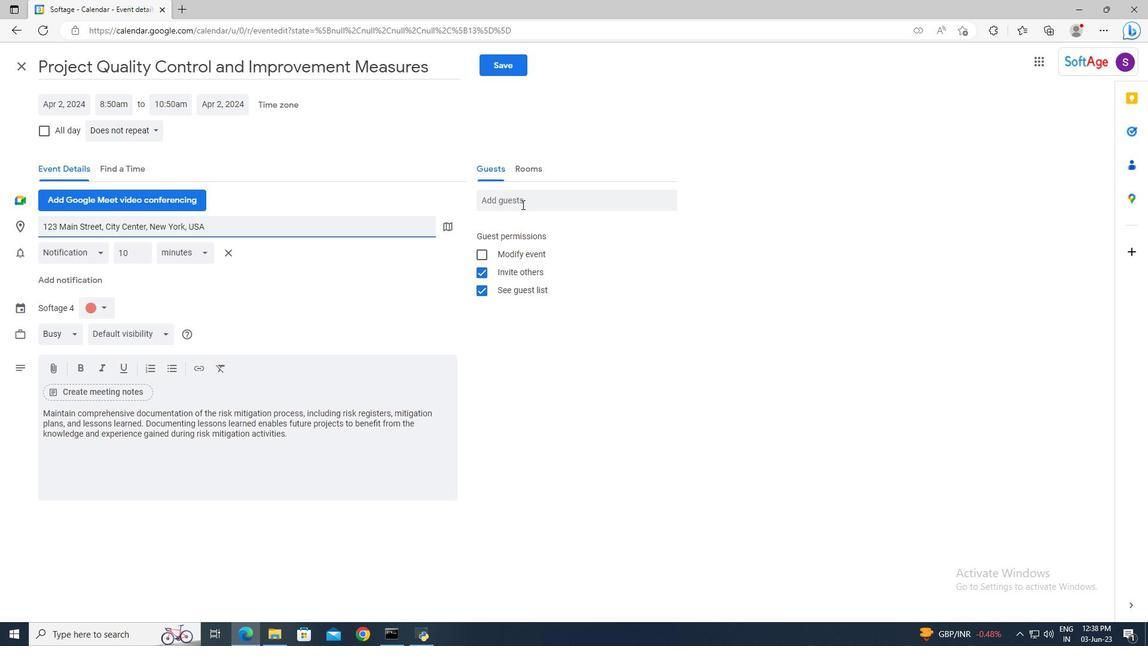 
Action: Mouse pressed left at (525, 198)
Screenshot: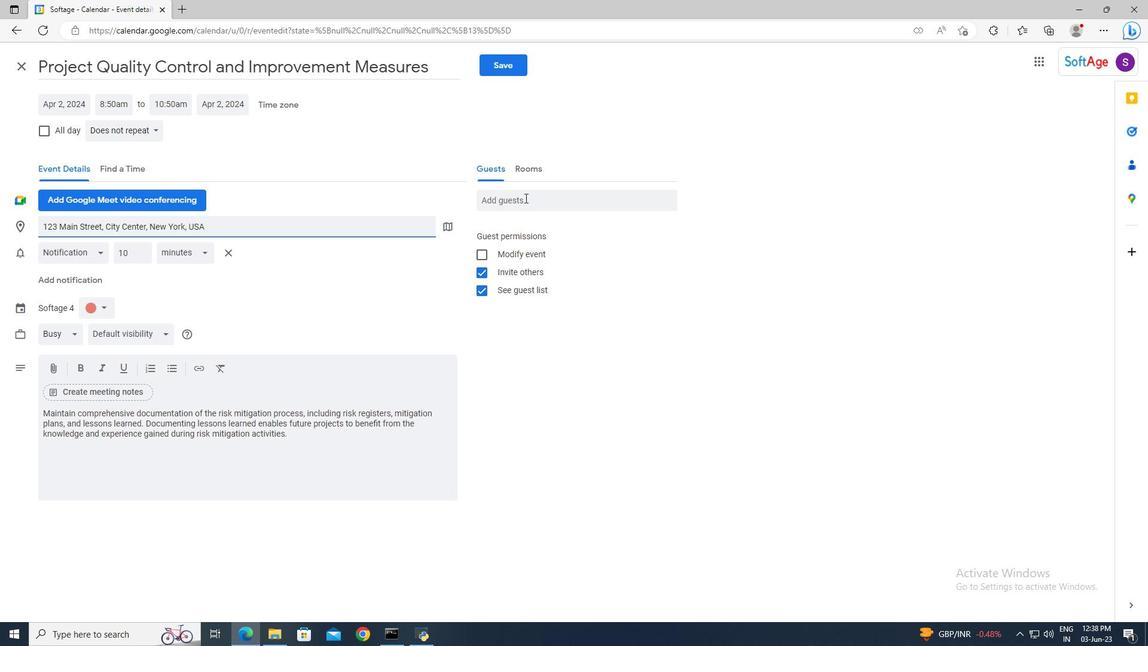 
Action: Key pressed softage.9<Key.shift>@softage.net<Key.enter>softage.10<Key.shift>@softage.net<Key.enter>
Screenshot: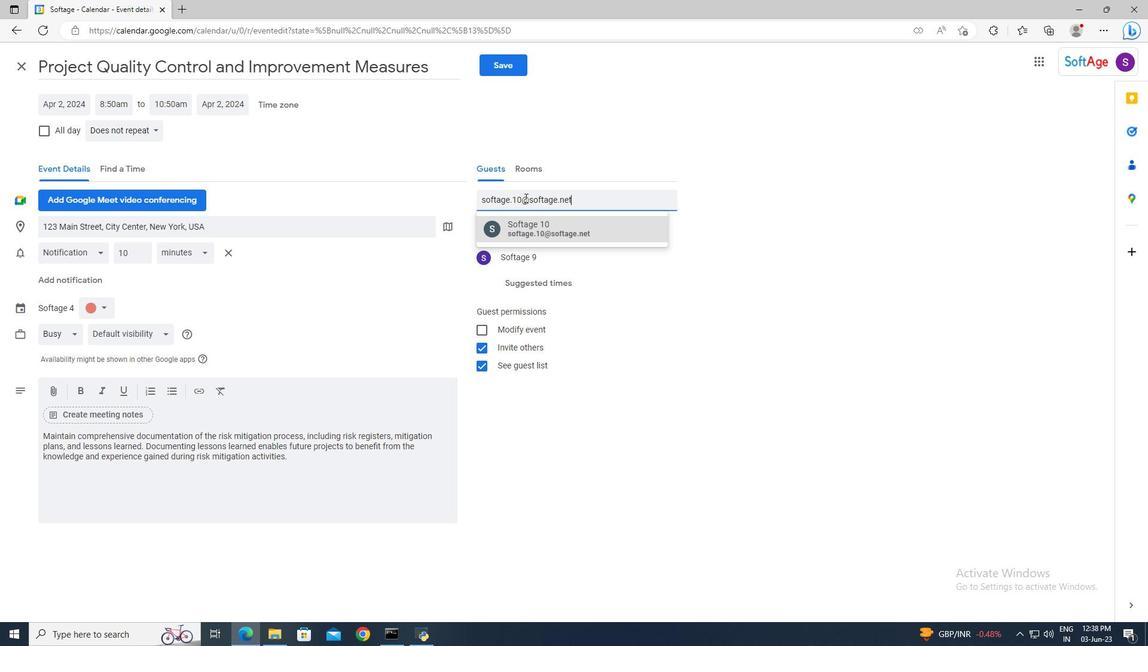 
Action: Mouse moved to (156, 129)
Screenshot: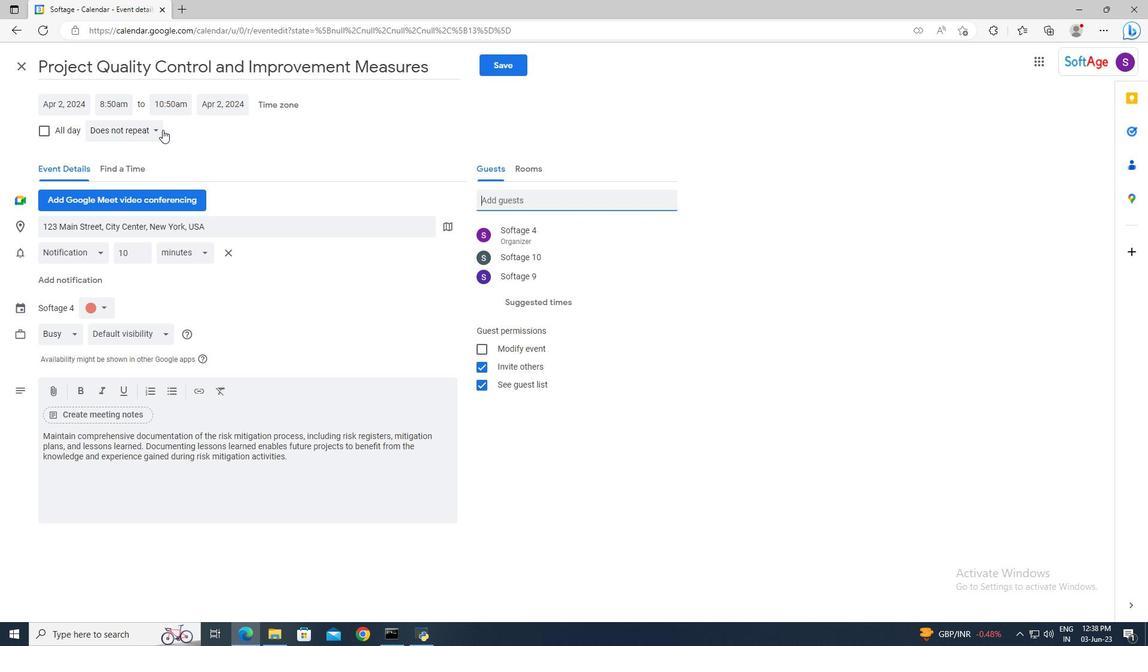 
Action: Mouse pressed left at (156, 129)
Screenshot: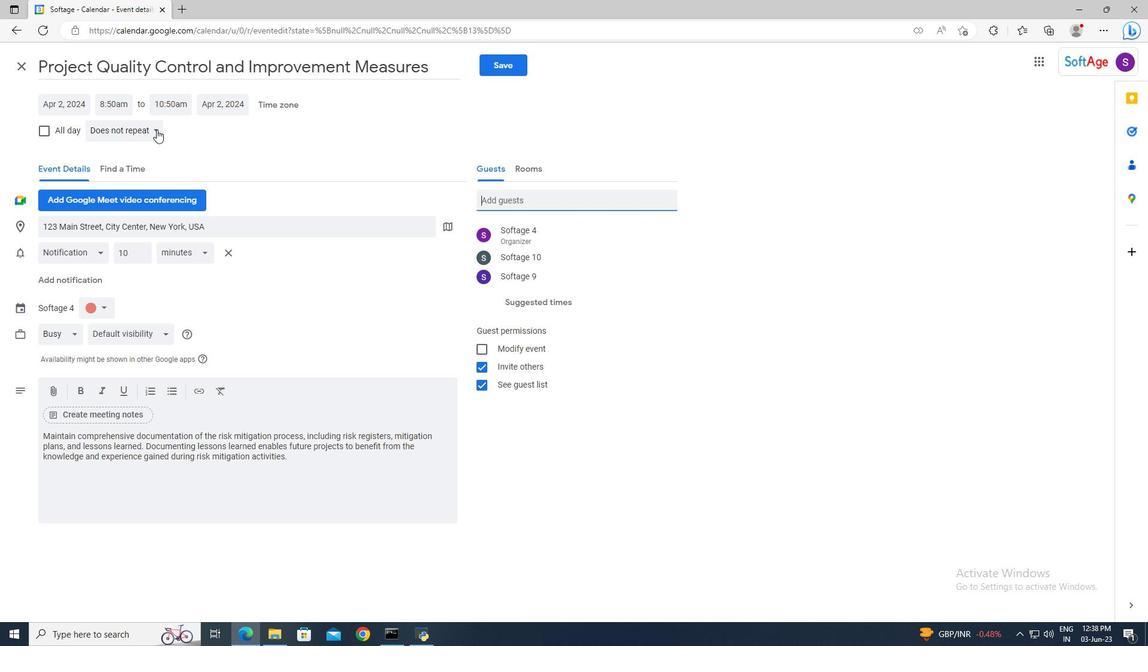 
Action: Mouse moved to (155, 149)
Screenshot: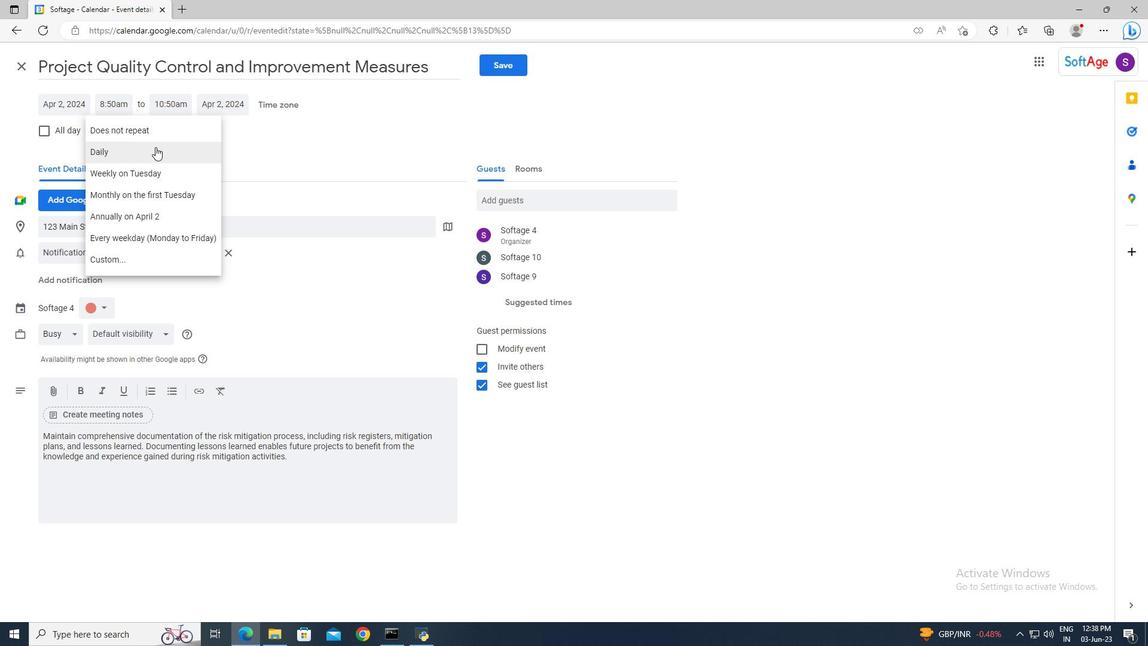 
Action: Mouse pressed left at (155, 149)
Screenshot: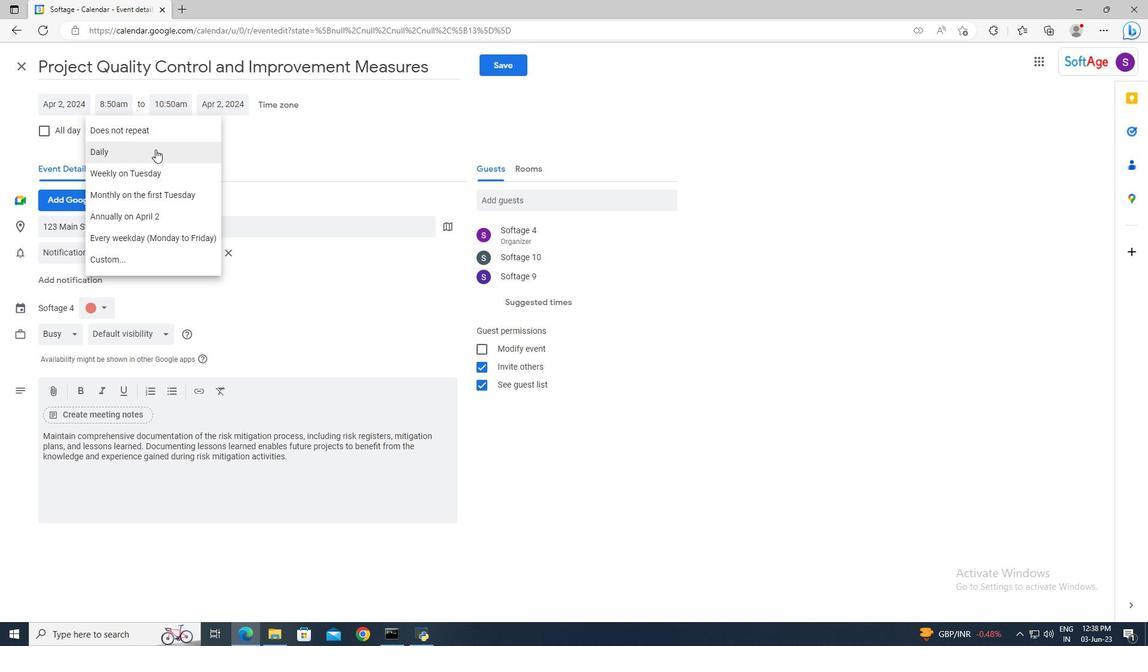 
Action: Mouse moved to (499, 71)
Screenshot: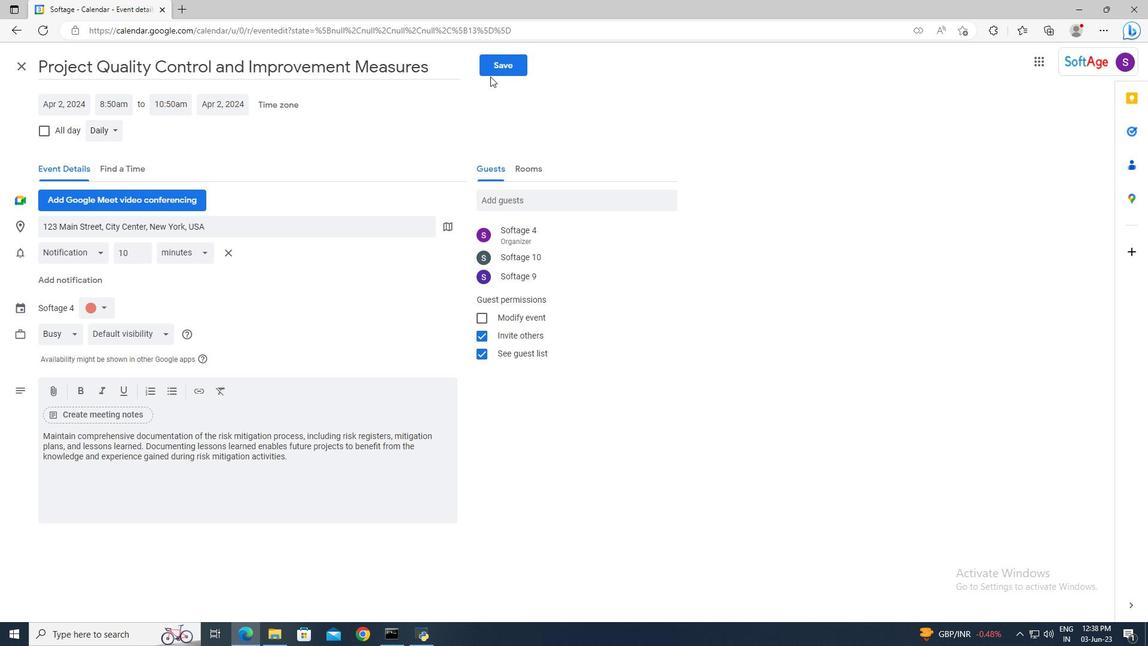 
Action: Mouse pressed left at (499, 71)
Screenshot: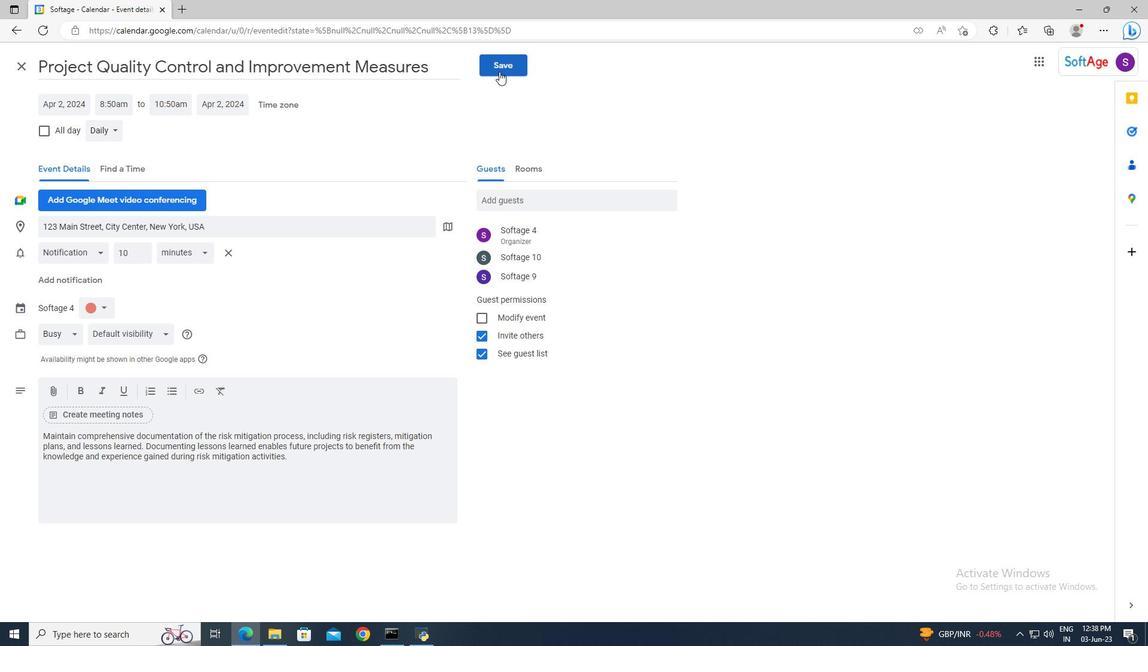 
Action: Mouse moved to (685, 361)
Screenshot: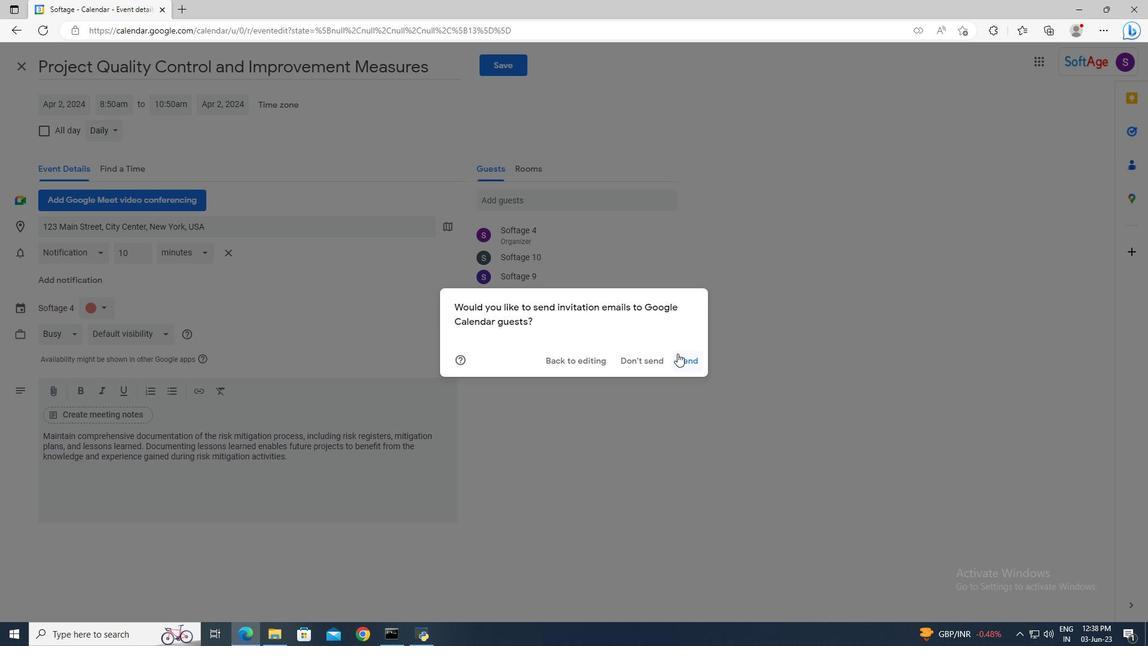 
Action: Mouse pressed left at (685, 361)
Screenshot: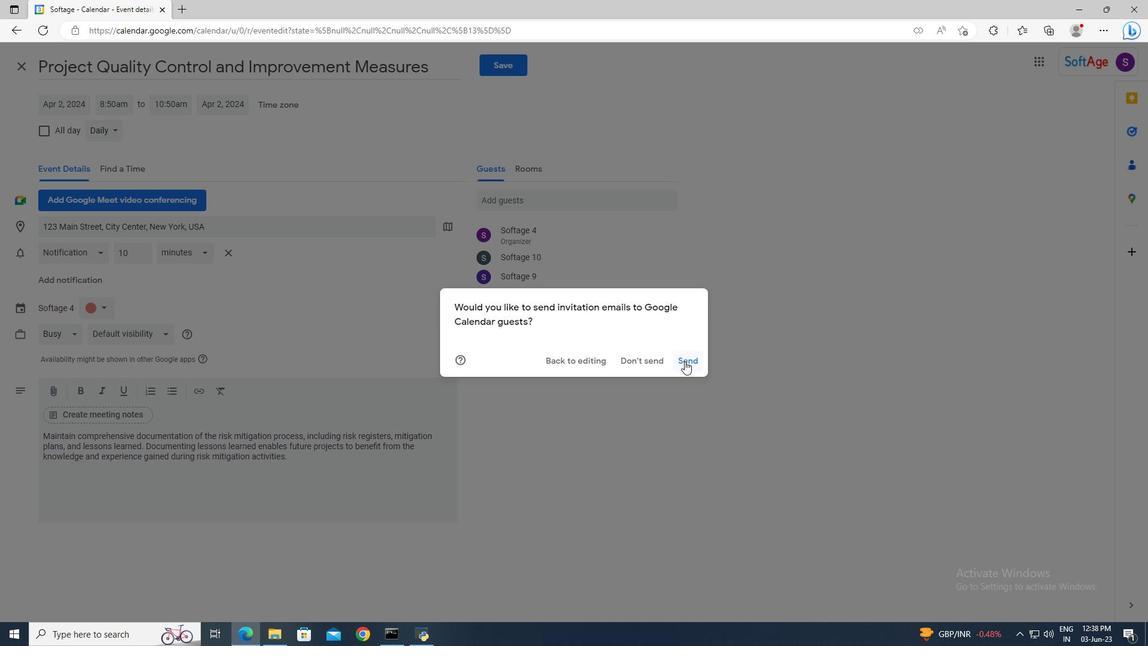 
